 Task: Look for space in Casarano, Italy from 8th June, 2023 to 16th June, 2023 for 2 adults in price range Rs.10000 to Rs.15000. Place can be entire place with 1  bedroom having 1 bed and 1 bathroom. Property type can be house, flat, guest house, hotel. Amenities needed are: washing machine. Booking option can be shelf check-in. Required host language is English.
Action: Mouse moved to (400, 66)
Screenshot: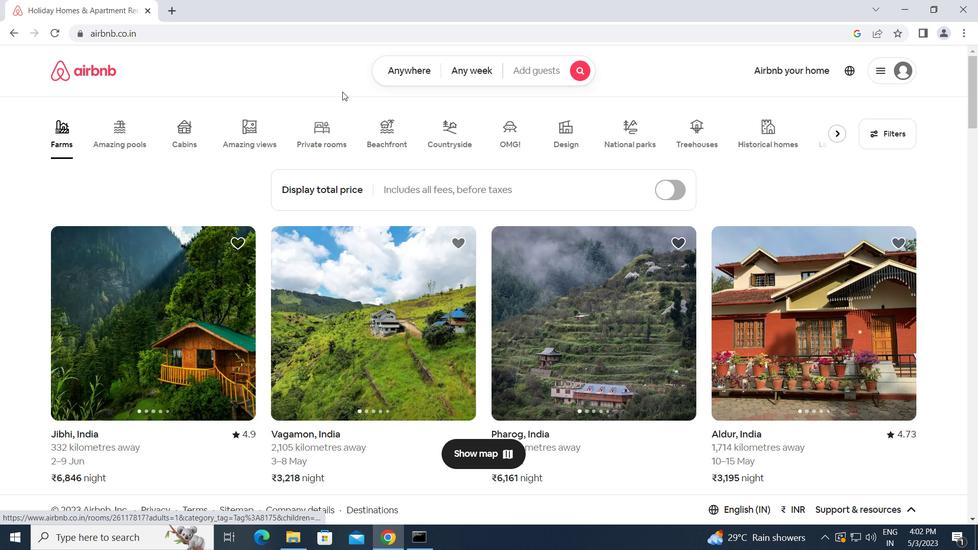 
Action: Mouse pressed left at (400, 66)
Screenshot: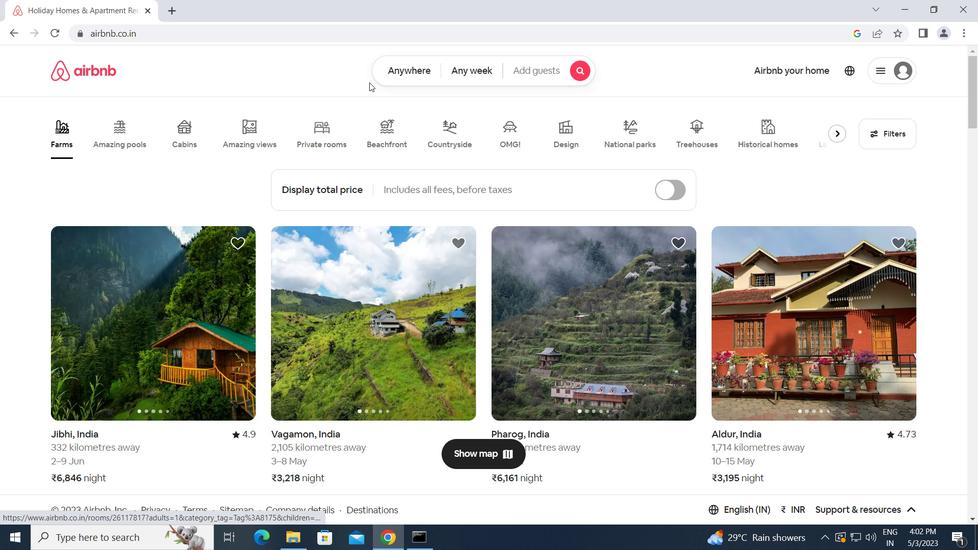 
Action: Mouse moved to (323, 120)
Screenshot: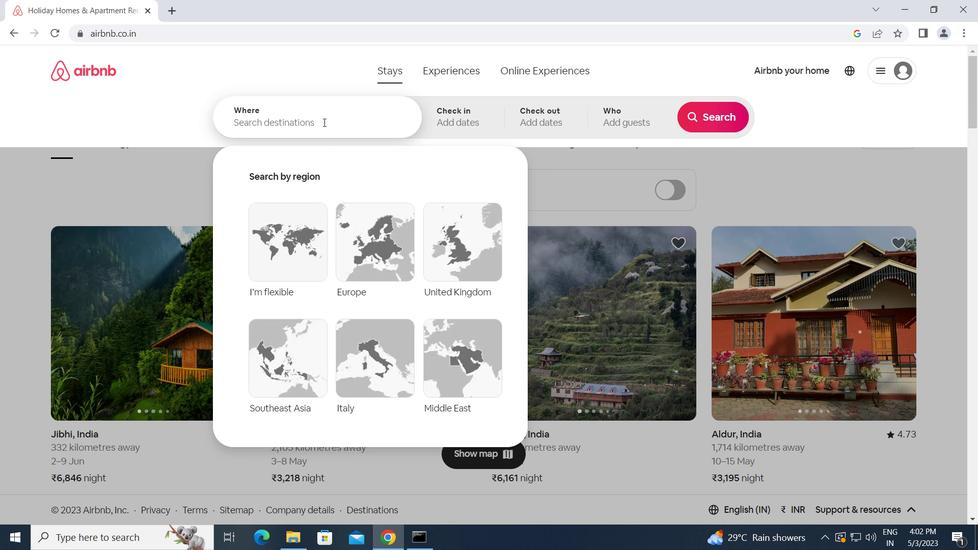 
Action: Mouse pressed left at (323, 120)
Screenshot: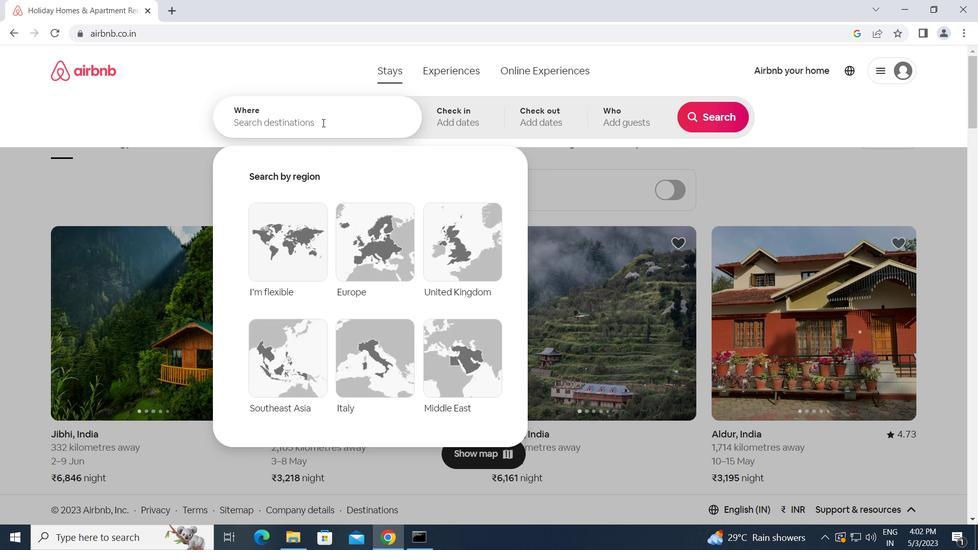 
Action: Key pressed c<Key.caps_lock>asarano,<Key.space><Key.caps_lock>i<Key.caps_lock>taly<Key.enter>
Screenshot: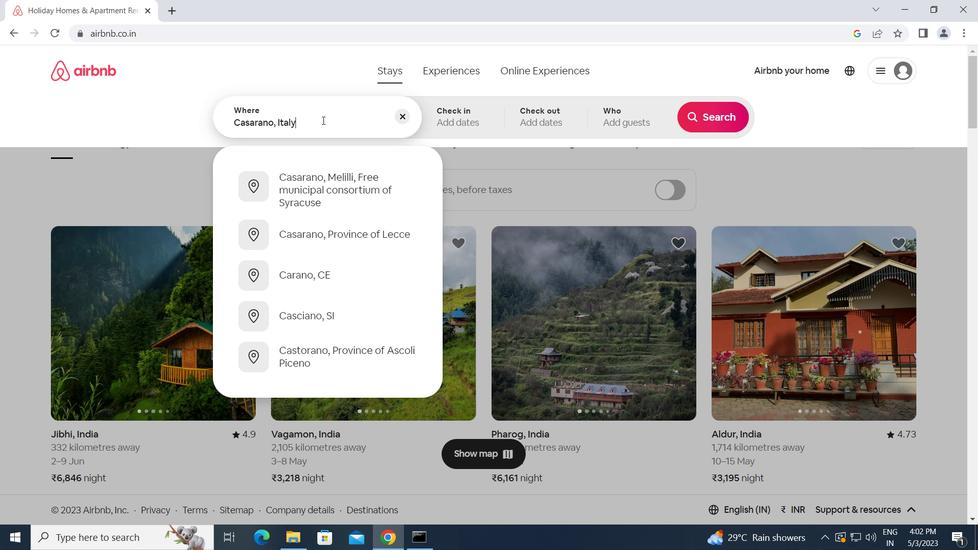 
Action: Mouse moved to (635, 310)
Screenshot: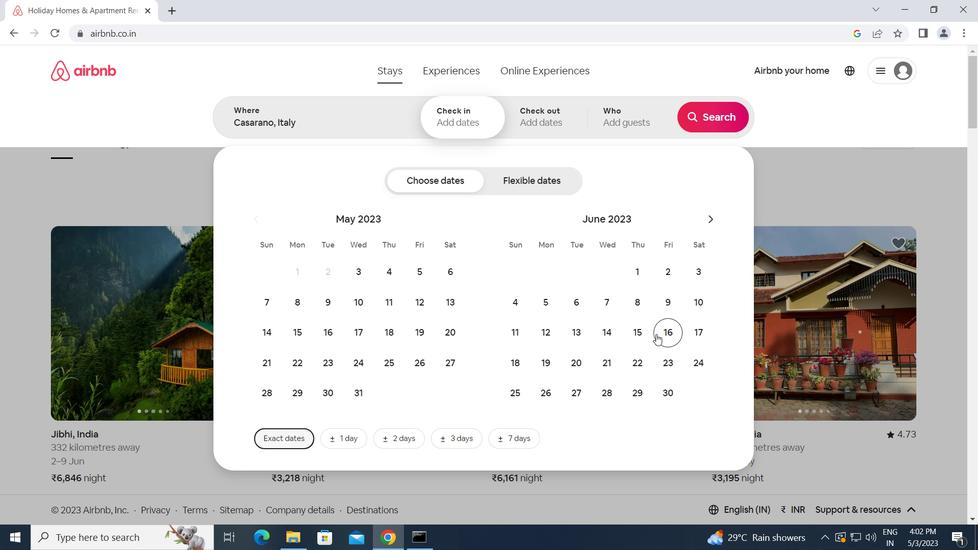 
Action: Mouse pressed left at (635, 310)
Screenshot: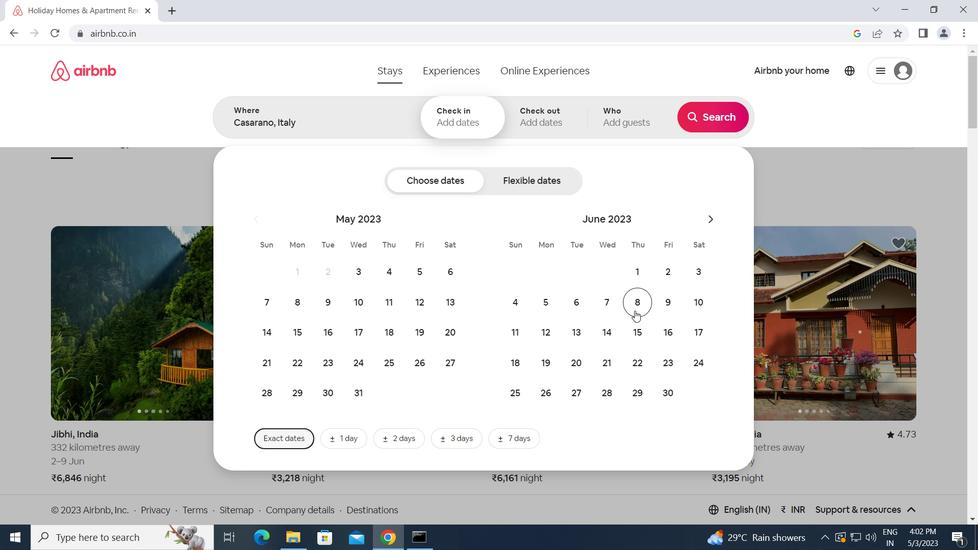 
Action: Mouse moved to (665, 332)
Screenshot: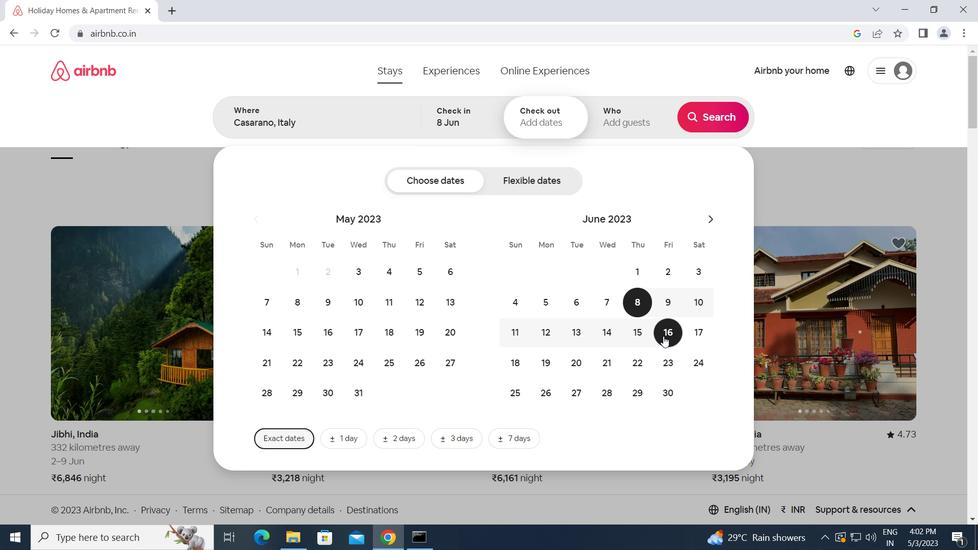 
Action: Mouse pressed left at (665, 332)
Screenshot: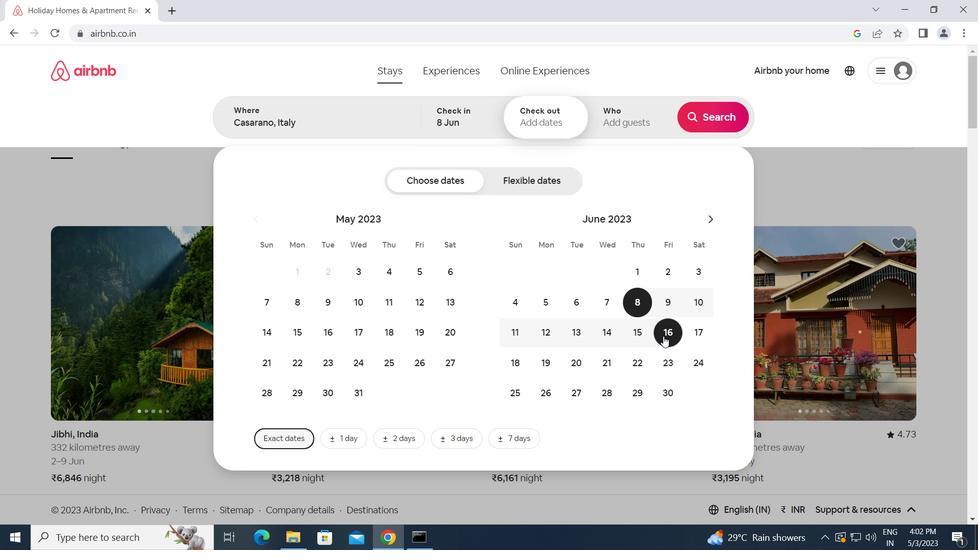 
Action: Mouse moved to (628, 126)
Screenshot: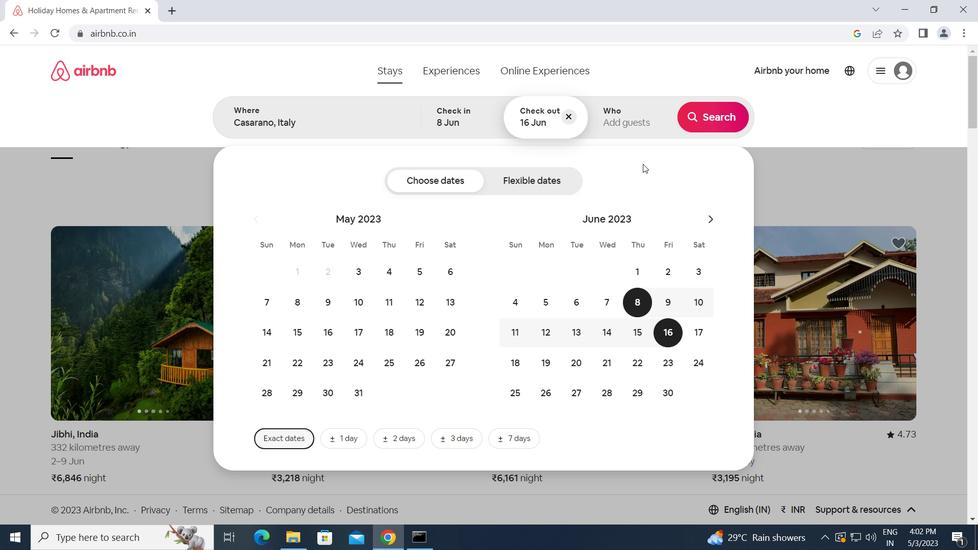 
Action: Mouse pressed left at (628, 126)
Screenshot: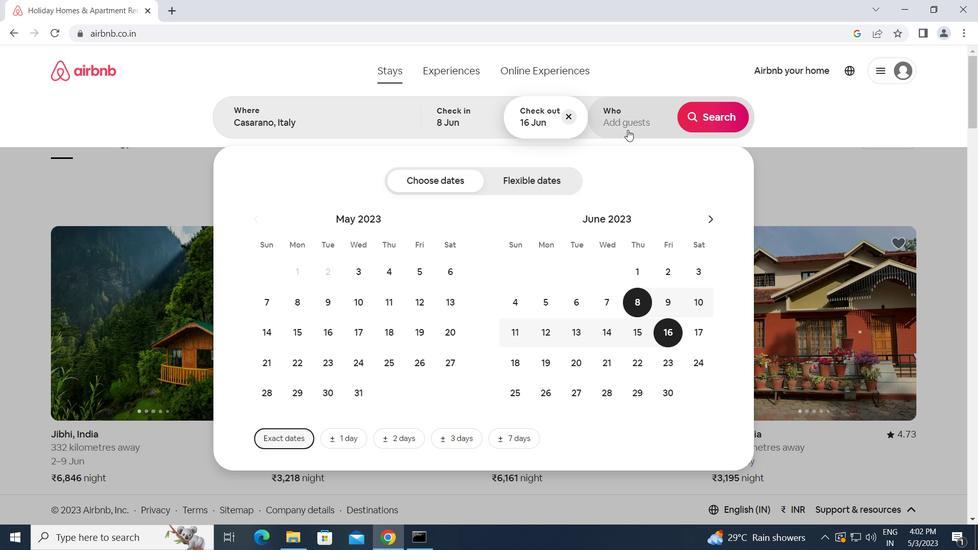 
Action: Mouse moved to (719, 186)
Screenshot: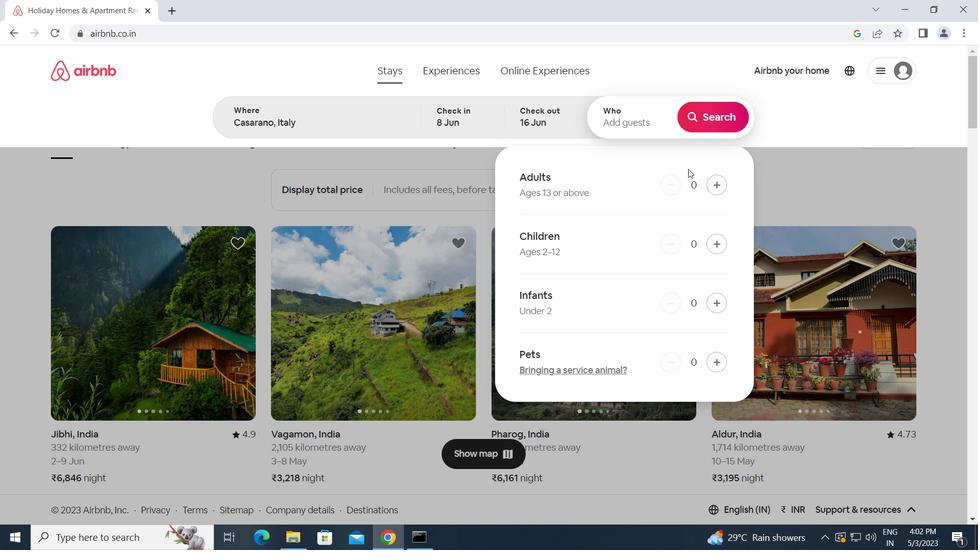 
Action: Mouse pressed left at (719, 186)
Screenshot: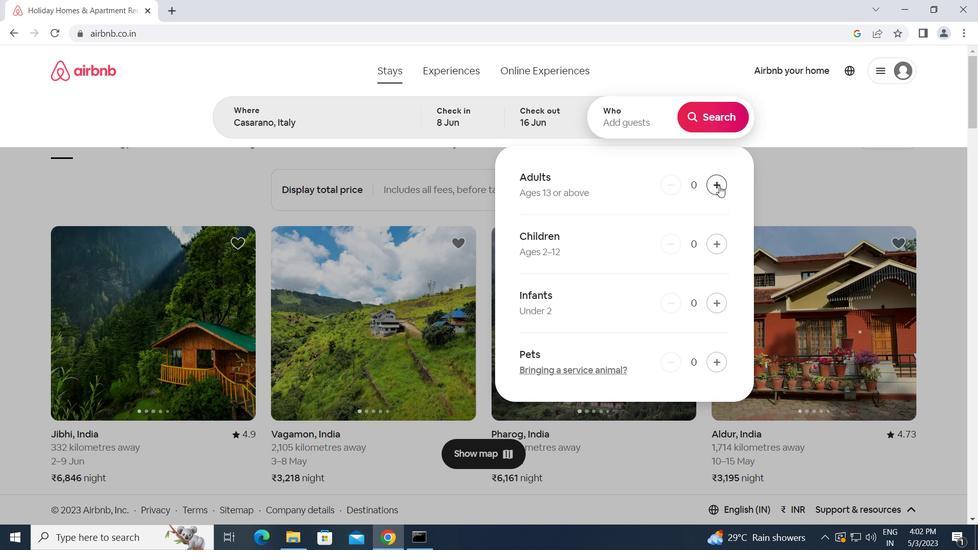 
Action: Mouse pressed left at (719, 186)
Screenshot: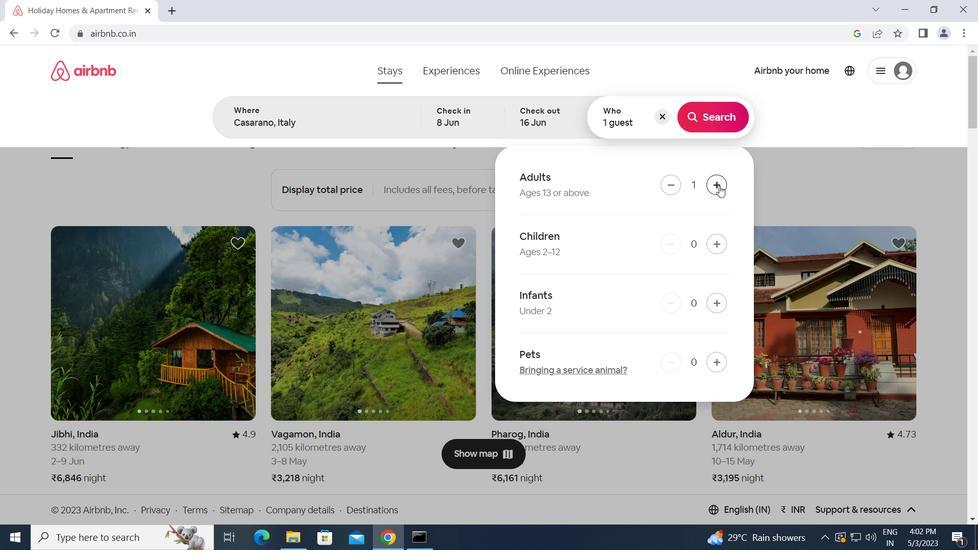 
Action: Mouse moved to (718, 113)
Screenshot: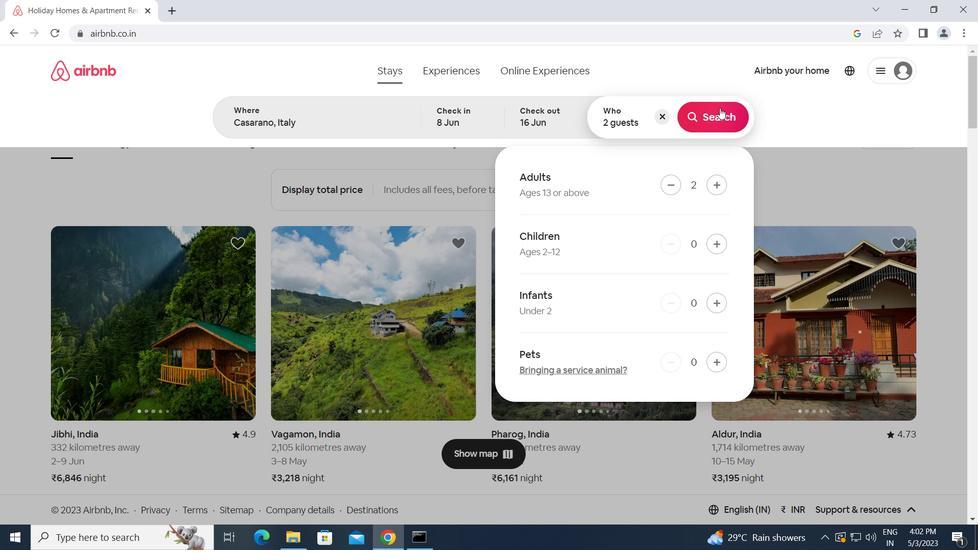 
Action: Mouse pressed left at (718, 113)
Screenshot: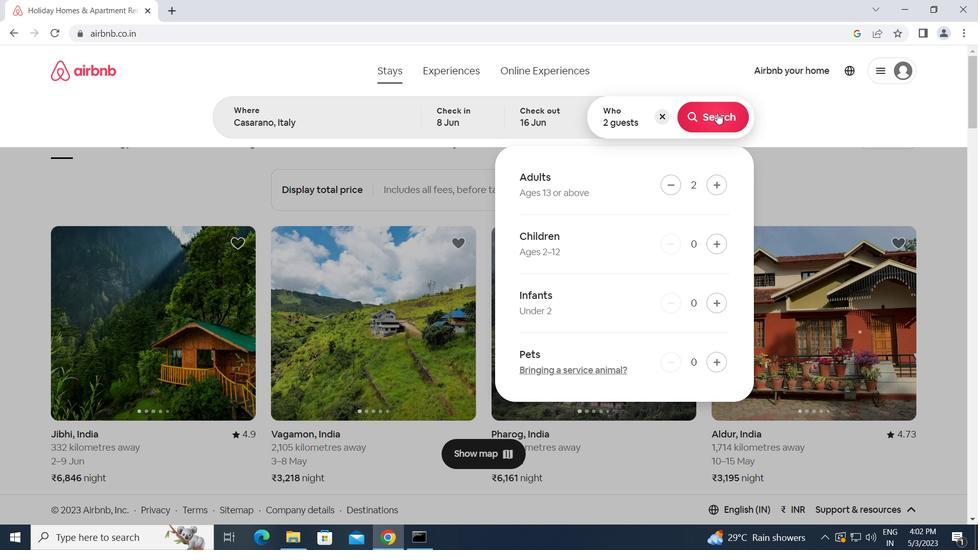 
Action: Mouse moved to (915, 122)
Screenshot: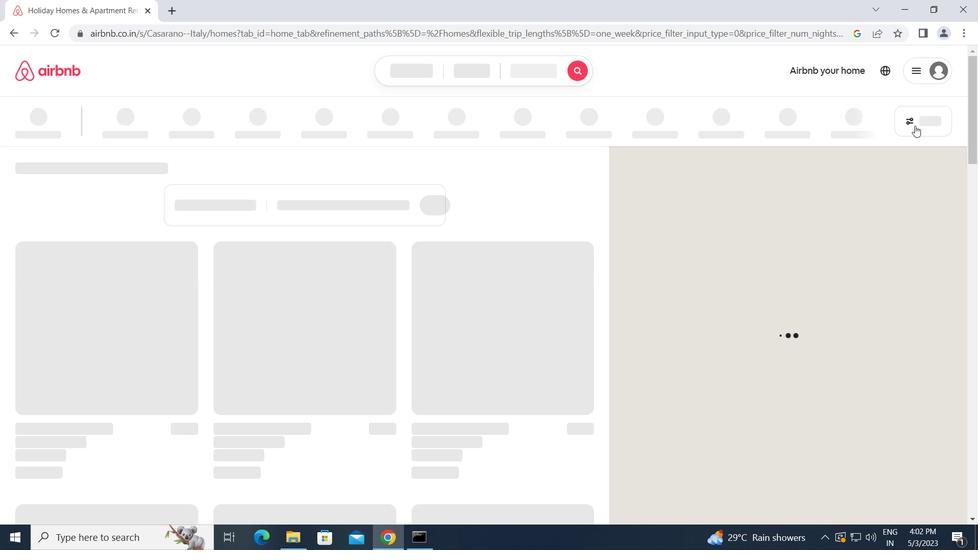 
Action: Mouse pressed left at (915, 122)
Screenshot: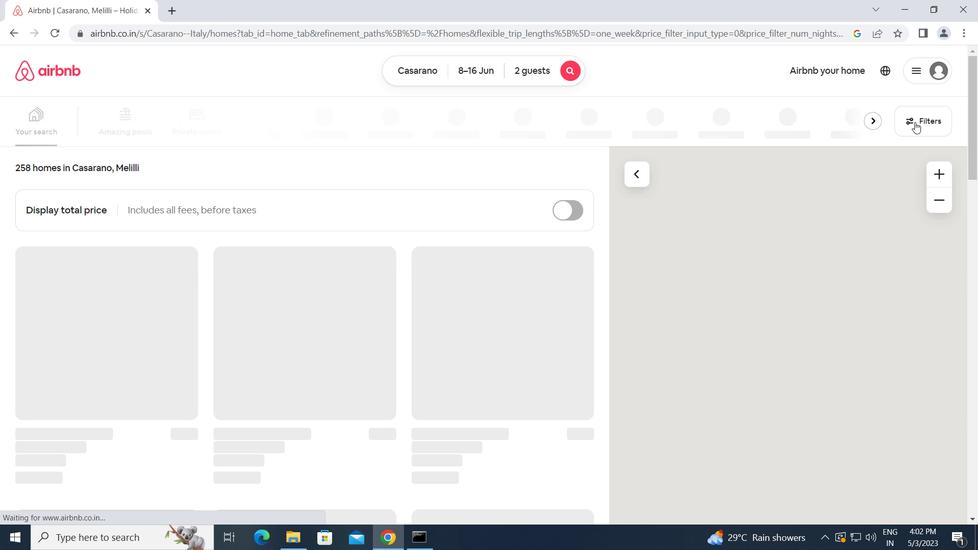 
Action: Mouse moved to (319, 285)
Screenshot: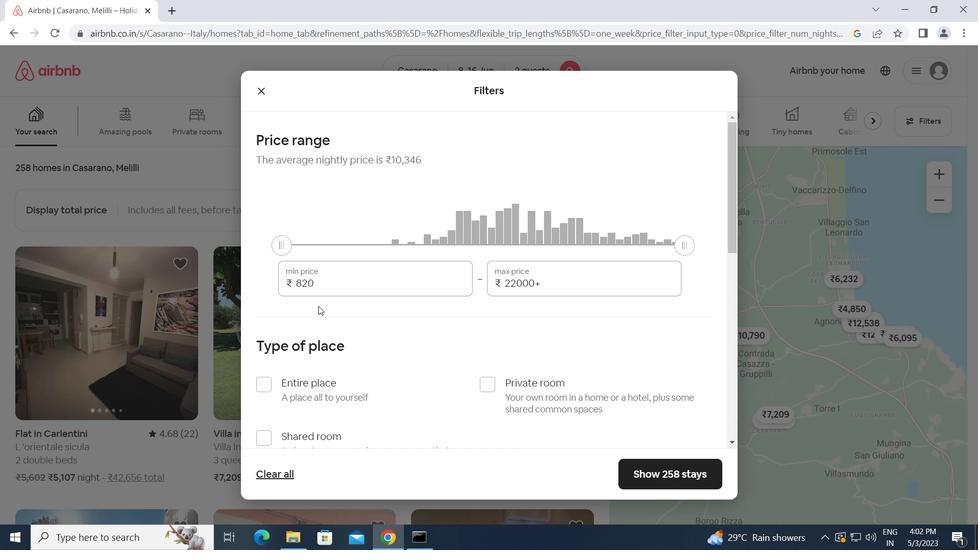 
Action: Mouse pressed left at (319, 285)
Screenshot: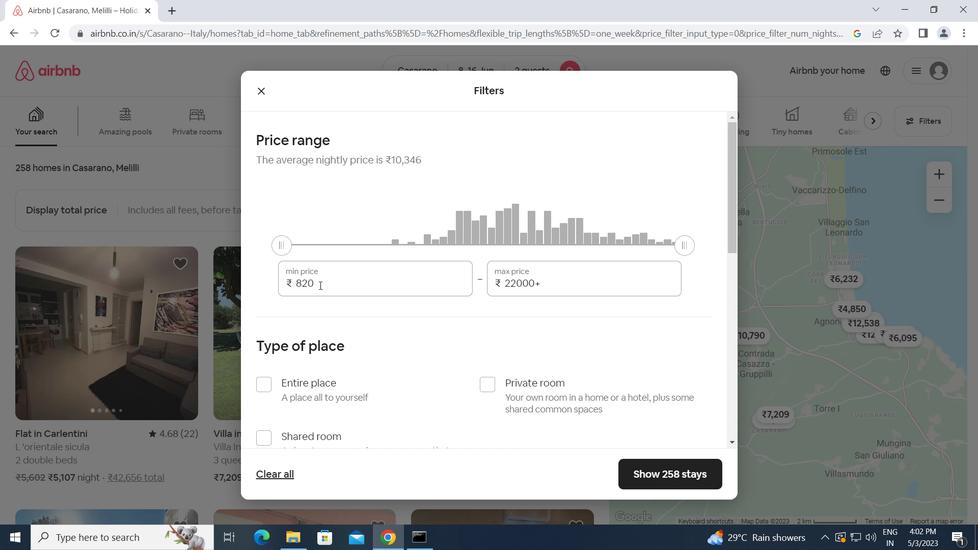 
Action: Mouse moved to (281, 285)
Screenshot: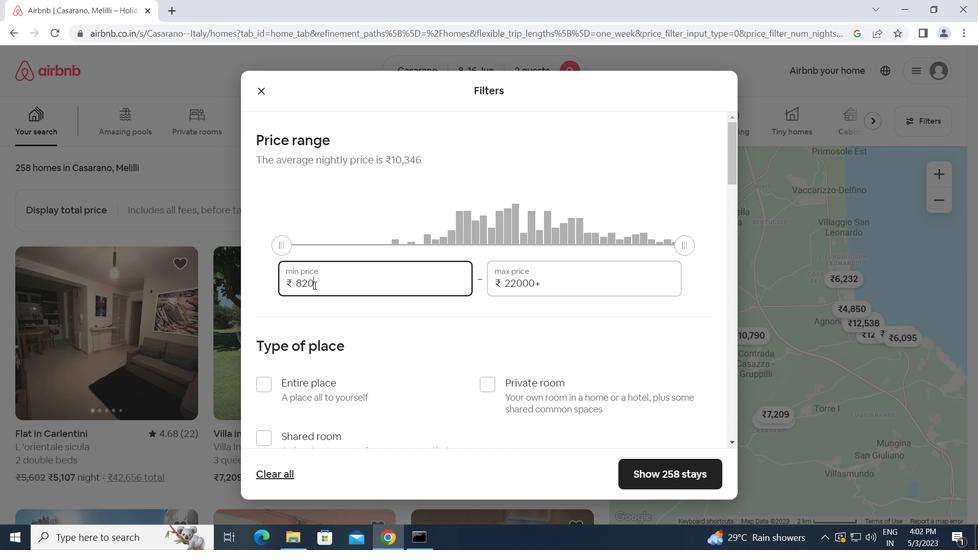 
Action: Key pressed 10000<Key.tab>15000
Screenshot: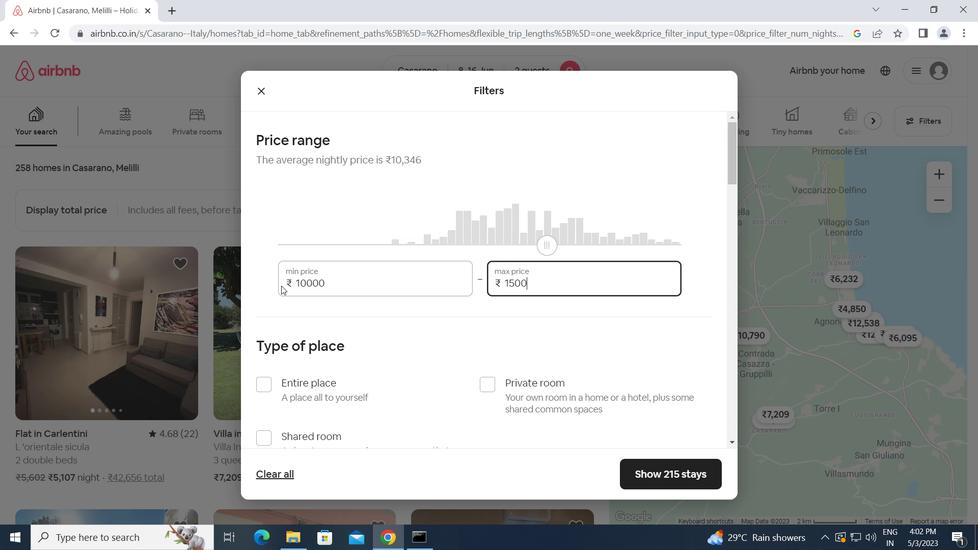
Action: Mouse moved to (263, 381)
Screenshot: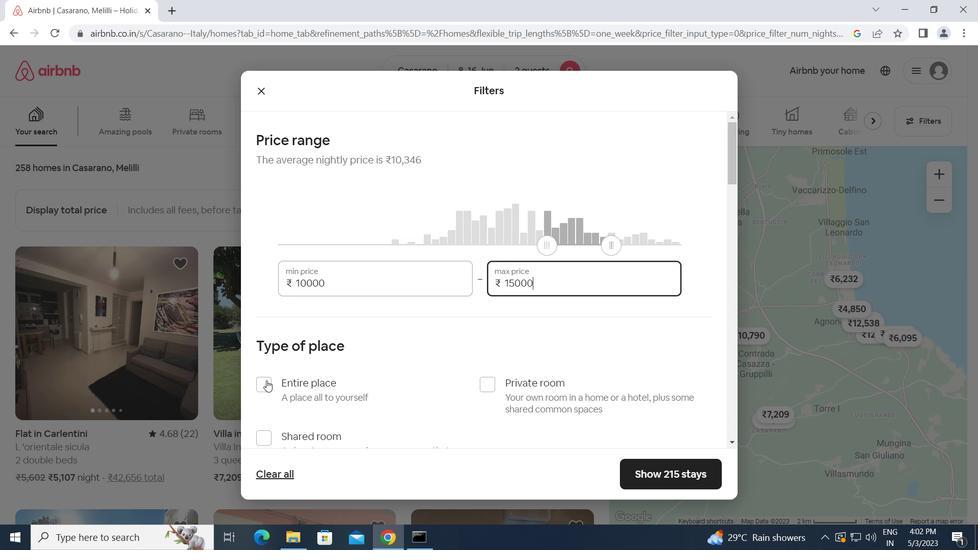 
Action: Mouse pressed left at (263, 381)
Screenshot: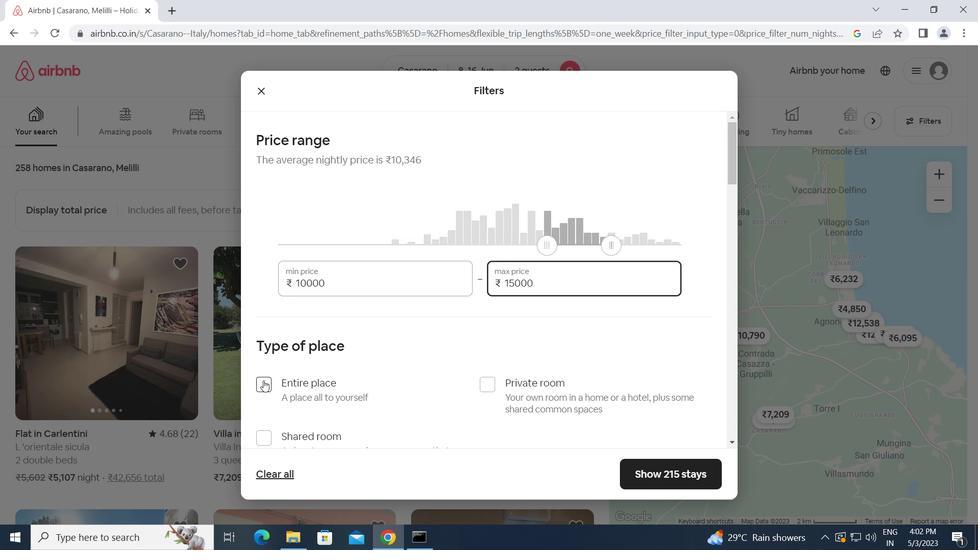 
Action: Mouse moved to (394, 403)
Screenshot: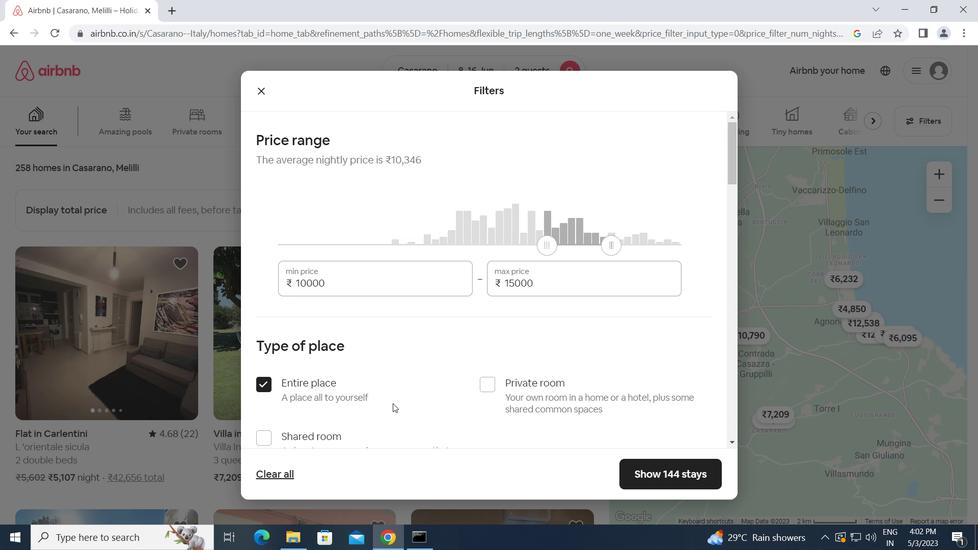 
Action: Mouse scrolled (394, 403) with delta (0, 0)
Screenshot: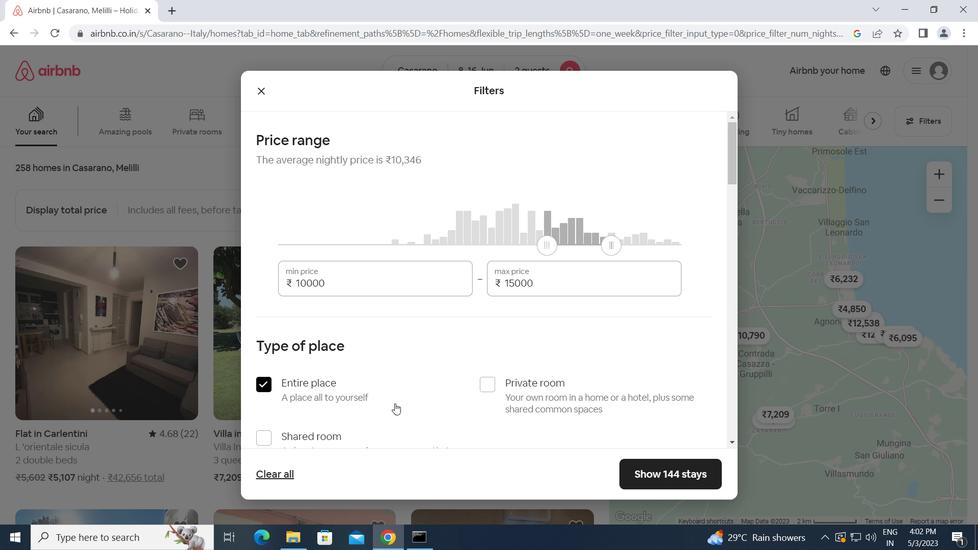 
Action: Mouse scrolled (394, 403) with delta (0, 0)
Screenshot: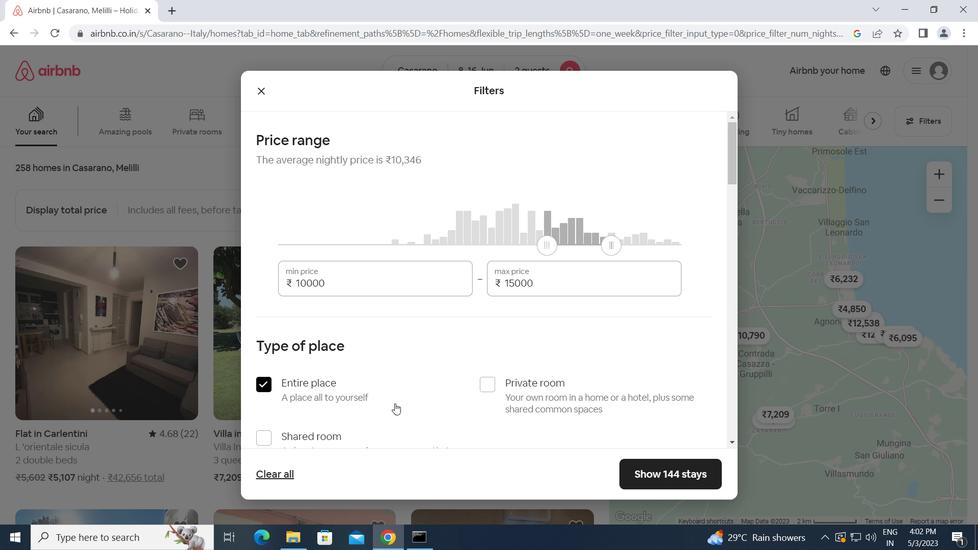 
Action: Mouse moved to (392, 395)
Screenshot: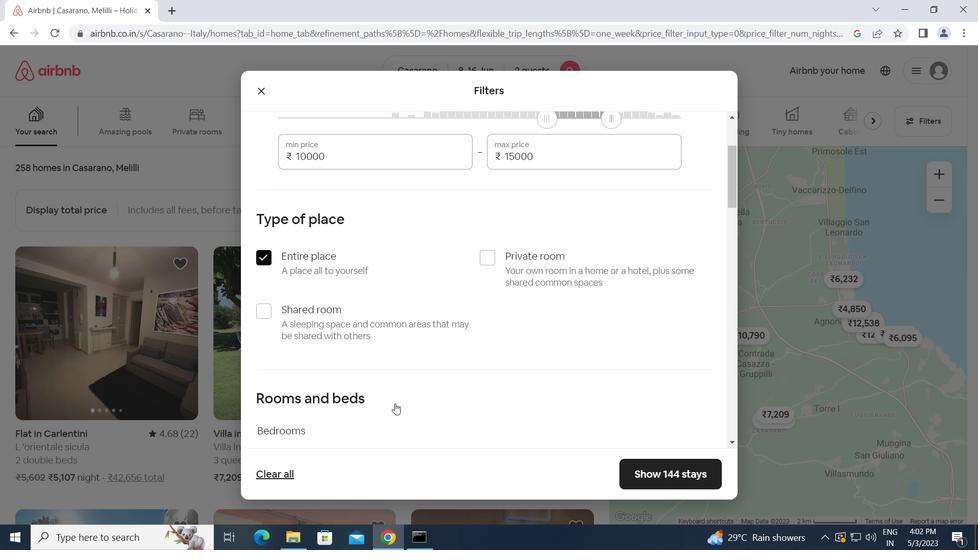 
Action: Mouse scrolled (392, 395) with delta (0, 0)
Screenshot: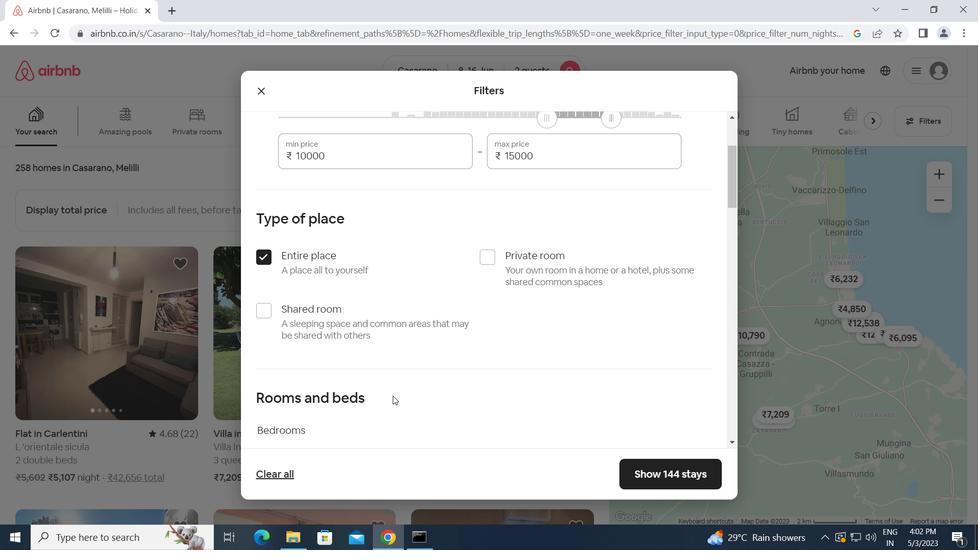 
Action: Mouse scrolled (392, 395) with delta (0, 0)
Screenshot: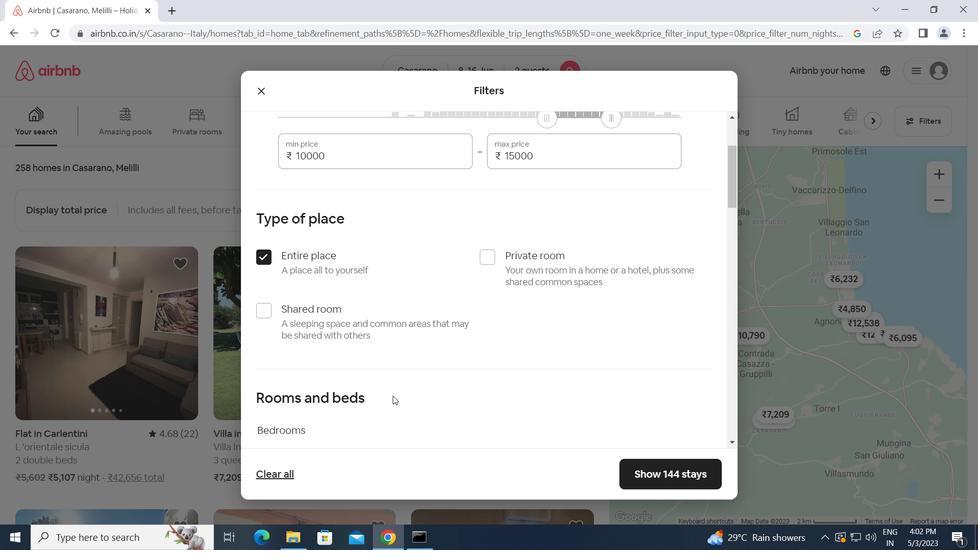 
Action: Mouse moved to (330, 340)
Screenshot: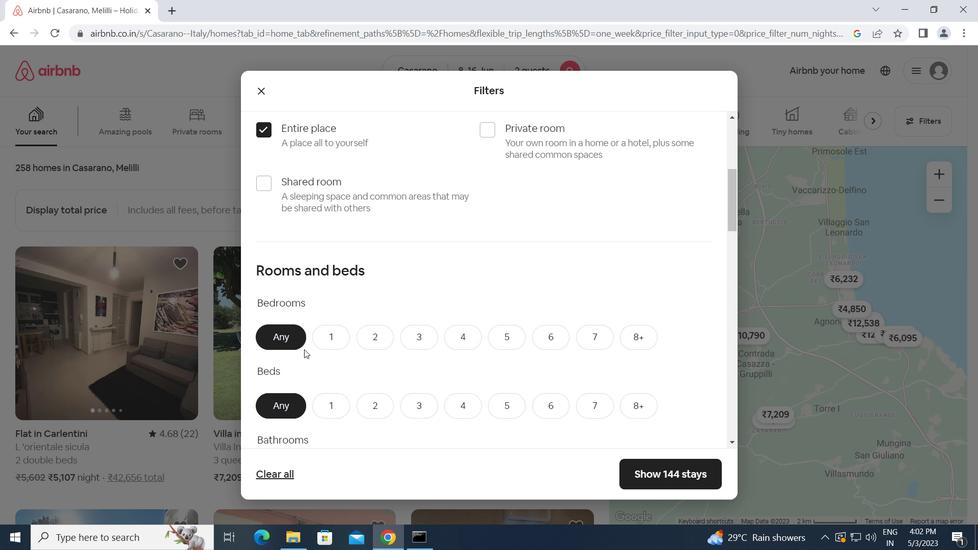 
Action: Mouse pressed left at (330, 340)
Screenshot: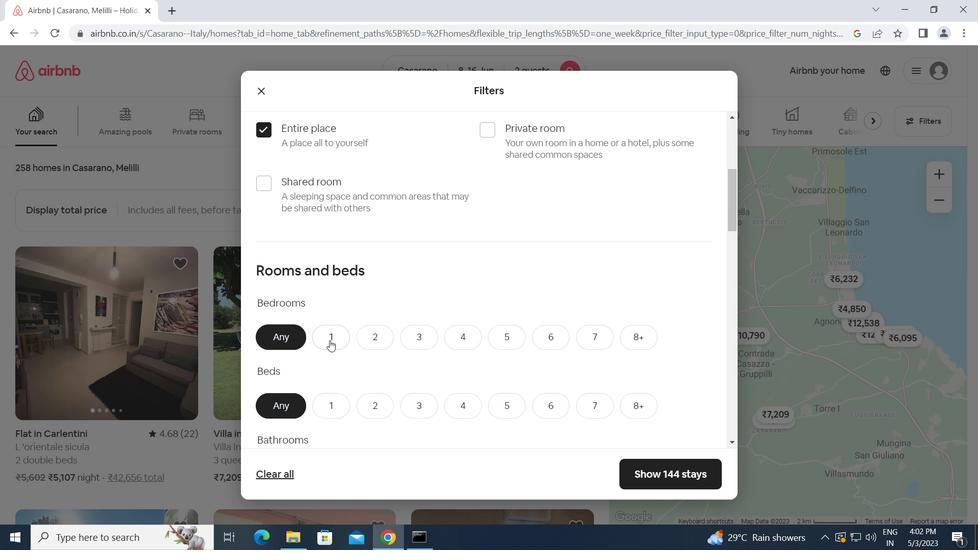 
Action: Mouse moved to (334, 406)
Screenshot: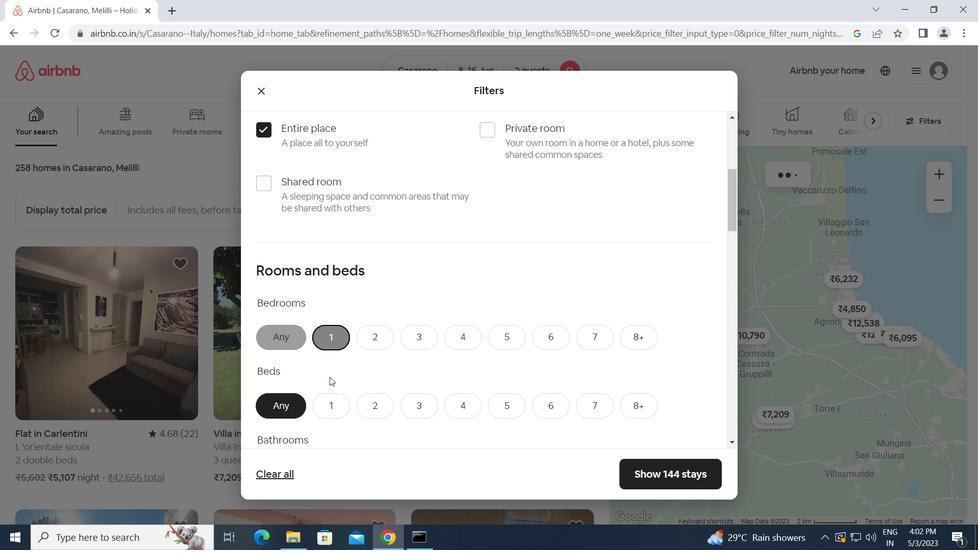 
Action: Mouse pressed left at (334, 406)
Screenshot: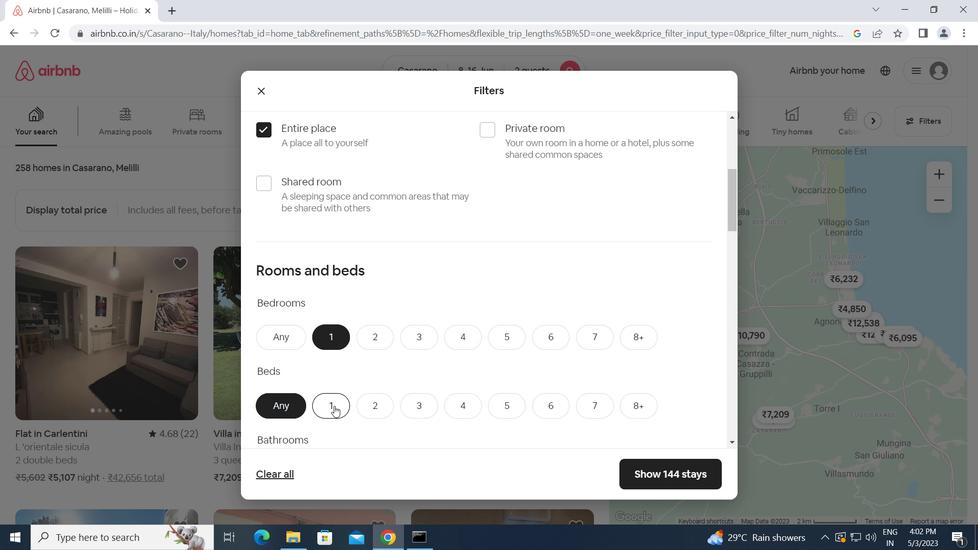 
Action: Mouse scrolled (334, 405) with delta (0, 0)
Screenshot: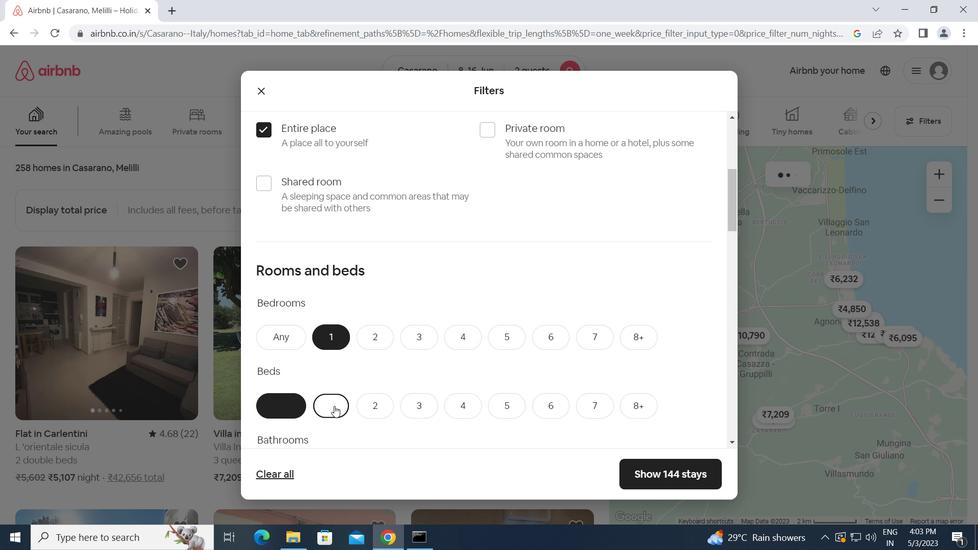 
Action: Mouse scrolled (334, 405) with delta (0, 0)
Screenshot: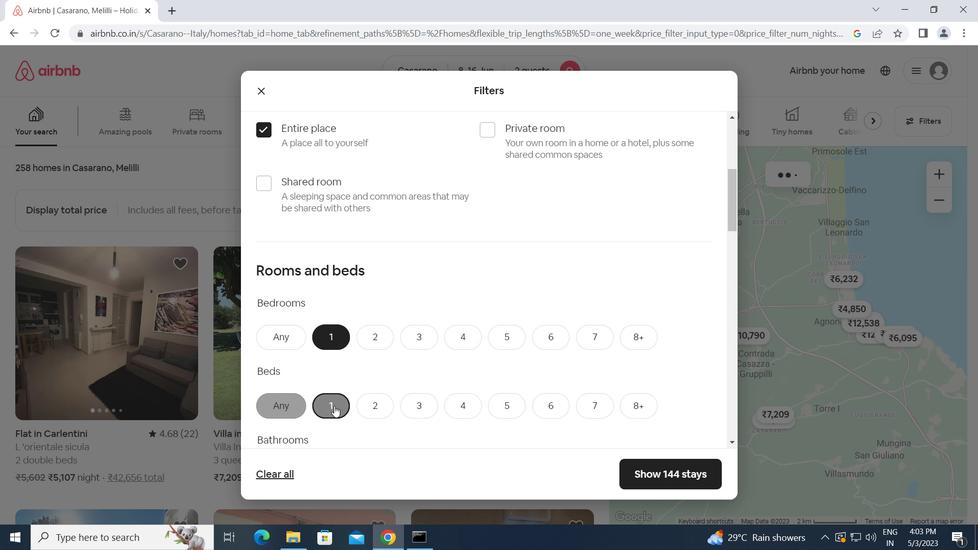 
Action: Mouse moved to (337, 349)
Screenshot: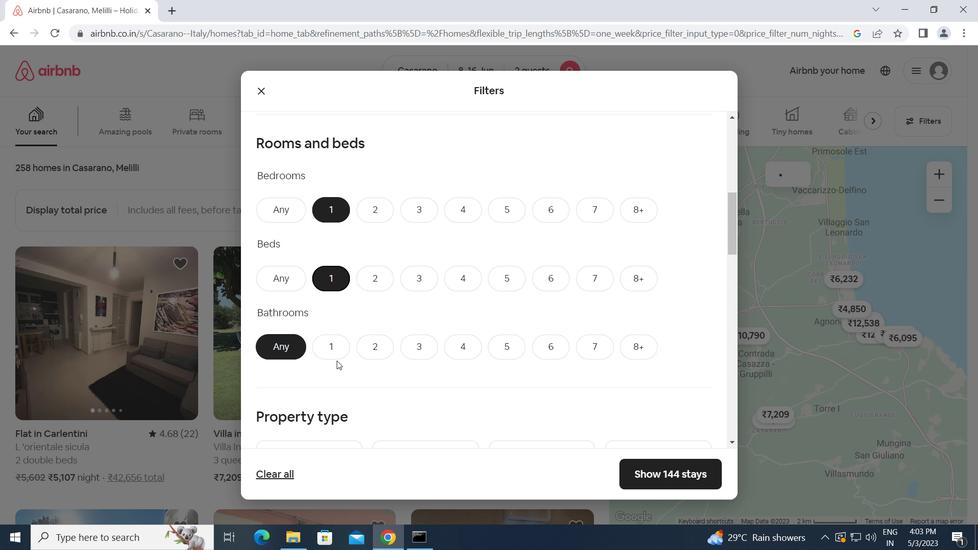 
Action: Mouse pressed left at (337, 349)
Screenshot: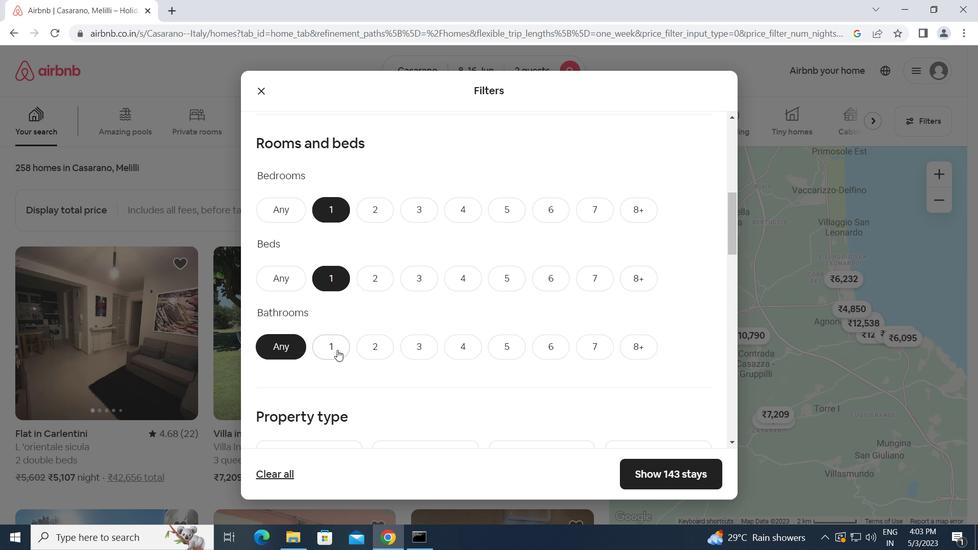 
Action: Mouse moved to (404, 393)
Screenshot: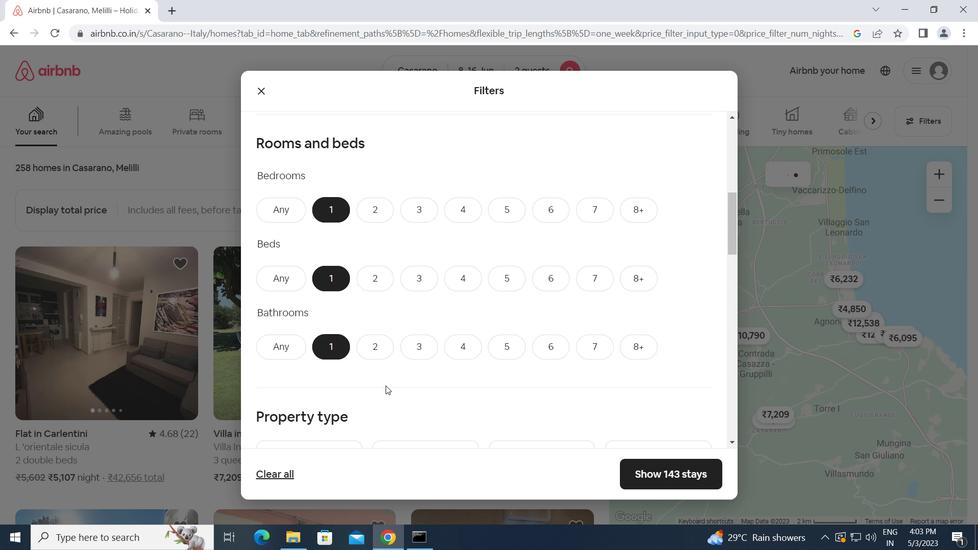 
Action: Mouse scrolled (404, 393) with delta (0, 0)
Screenshot: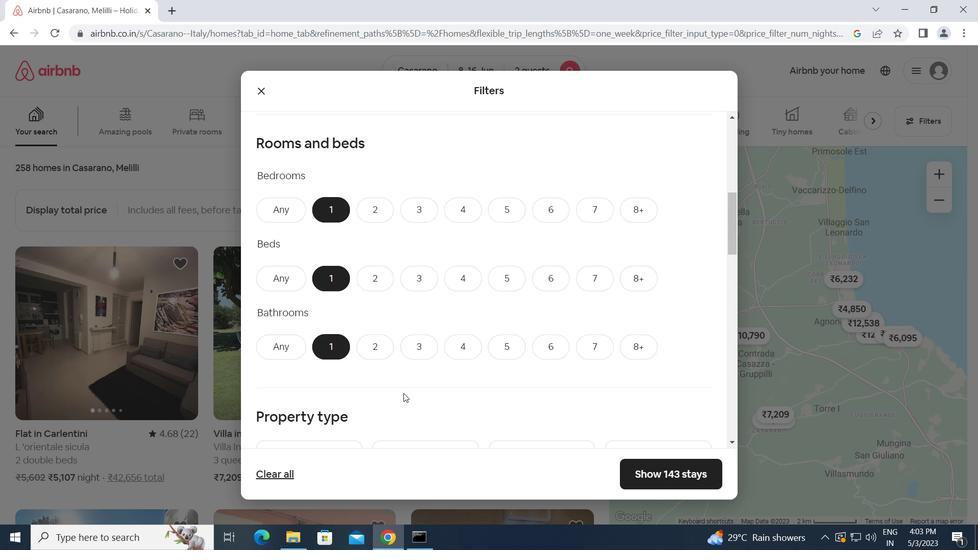 
Action: Mouse scrolled (404, 393) with delta (0, 0)
Screenshot: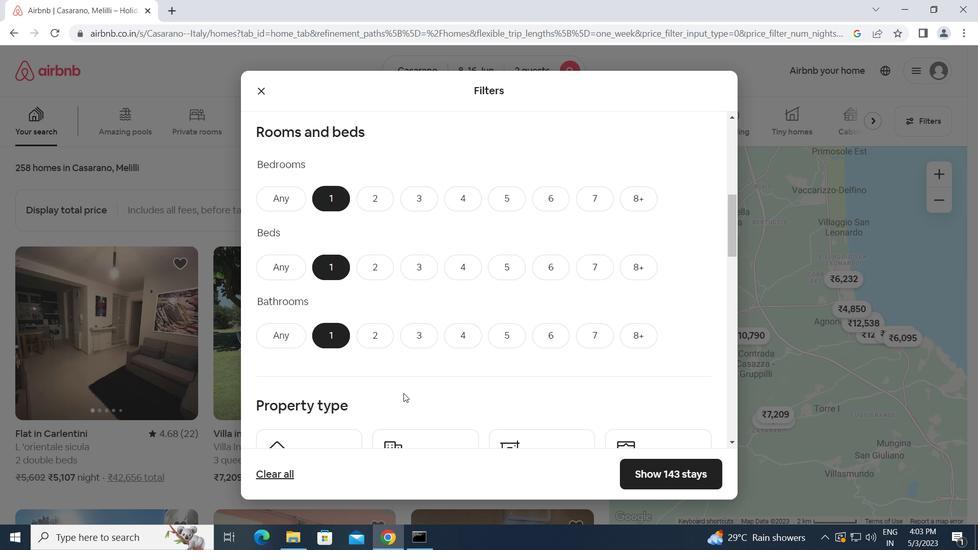 
Action: Mouse moved to (313, 362)
Screenshot: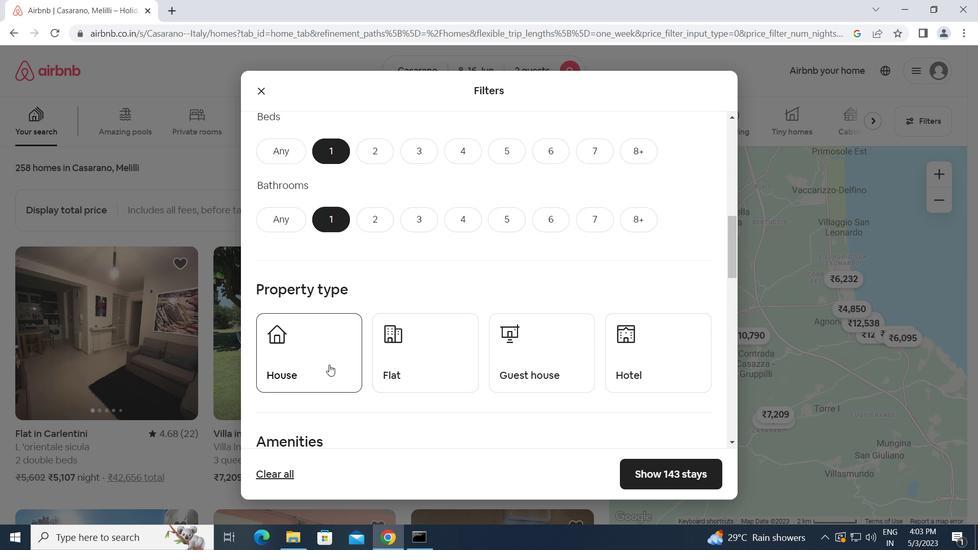 
Action: Mouse pressed left at (313, 362)
Screenshot: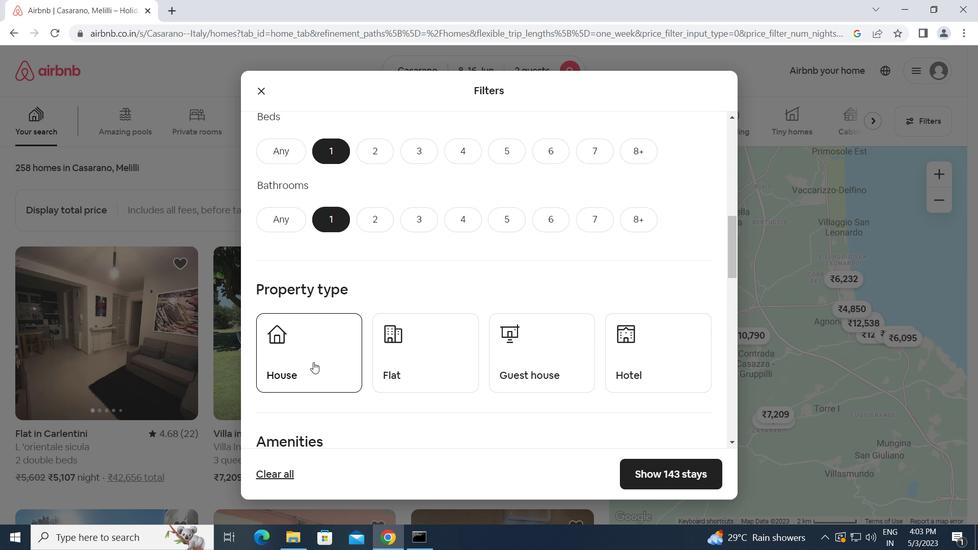 
Action: Mouse moved to (424, 362)
Screenshot: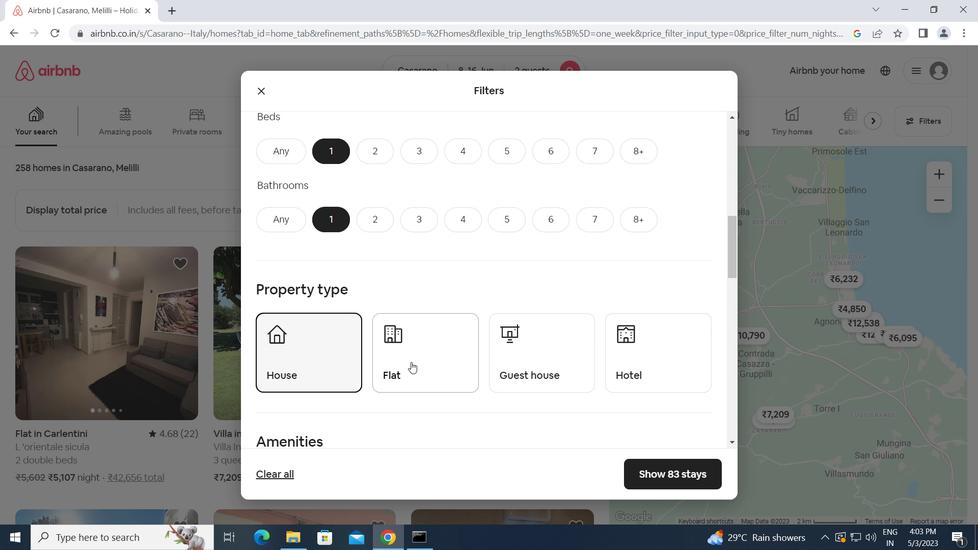 
Action: Mouse pressed left at (424, 362)
Screenshot: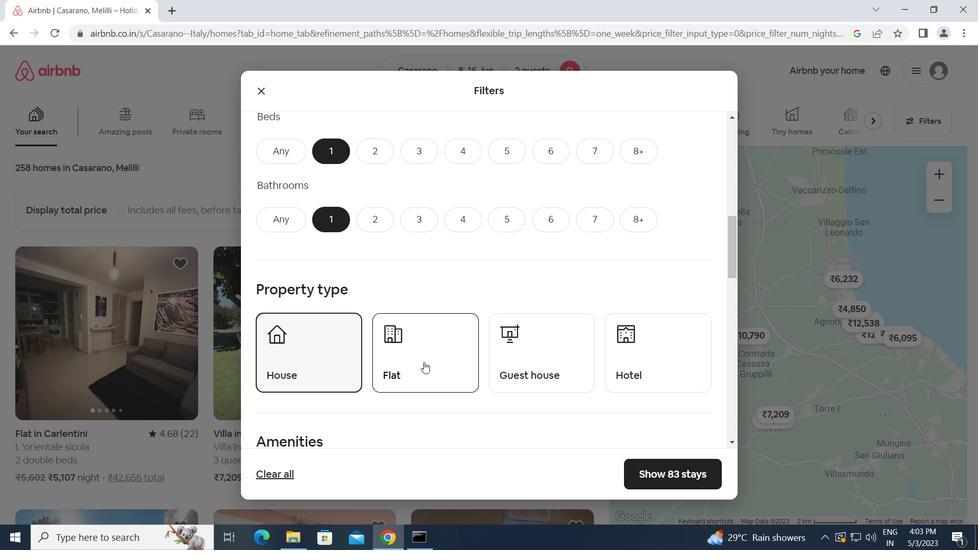 
Action: Mouse moved to (521, 369)
Screenshot: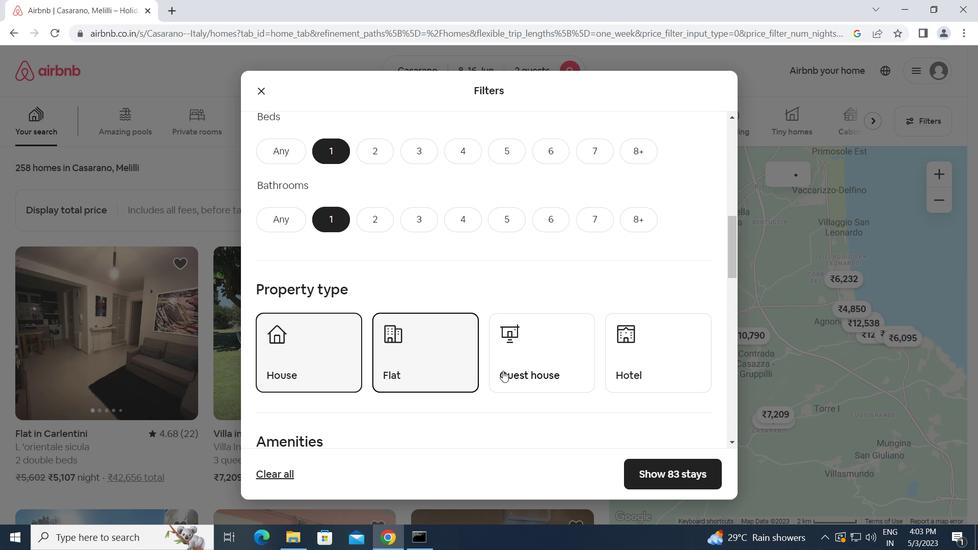 
Action: Mouse pressed left at (521, 369)
Screenshot: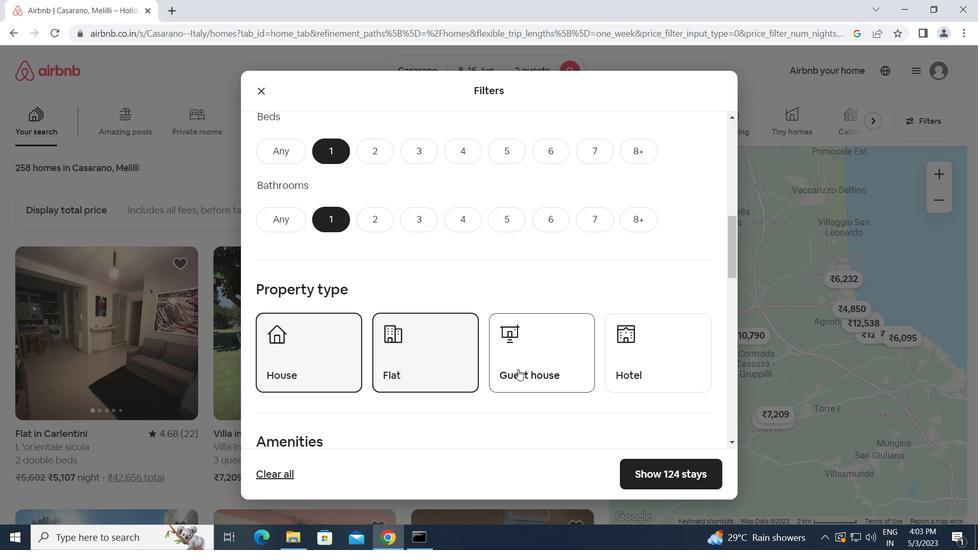 
Action: Mouse moved to (638, 360)
Screenshot: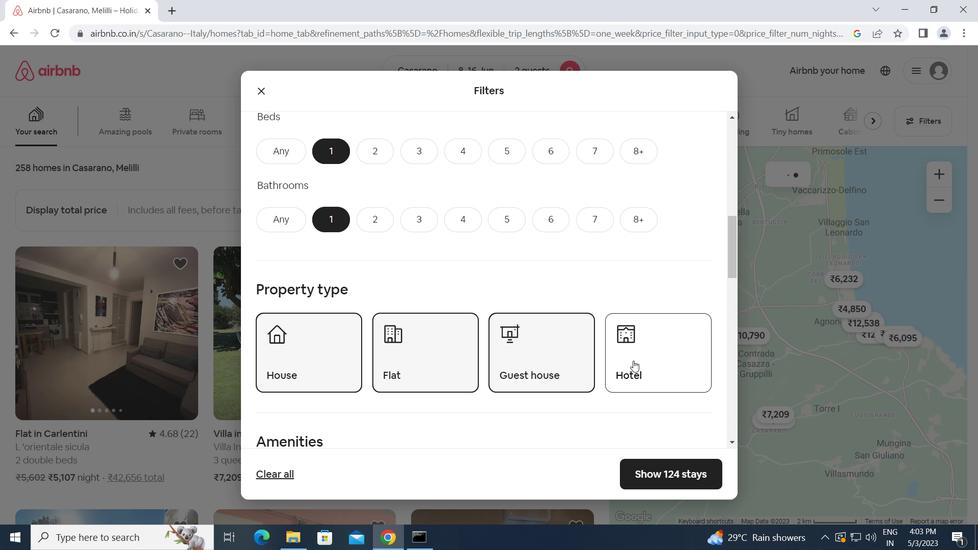 
Action: Mouse pressed left at (638, 360)
Screenshot: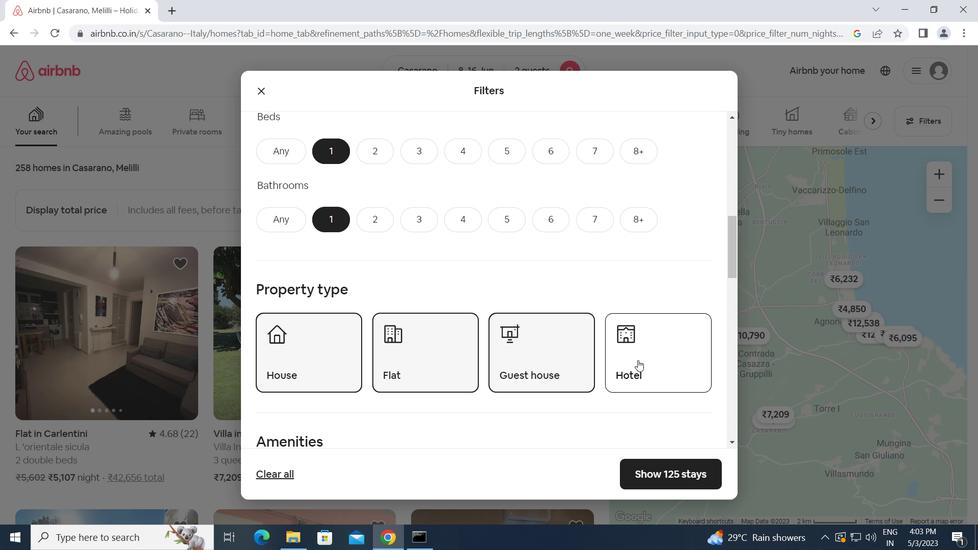 
Action: Mouse moved to (409, 405)
Screenshot: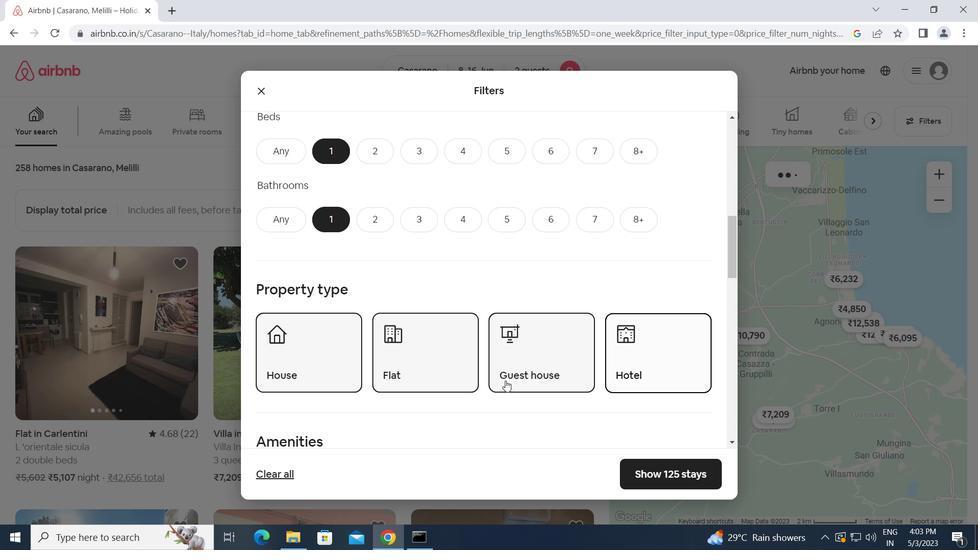 
Action: Mouse scrolled (409, 404) with delta (0, 0)
Screenshot: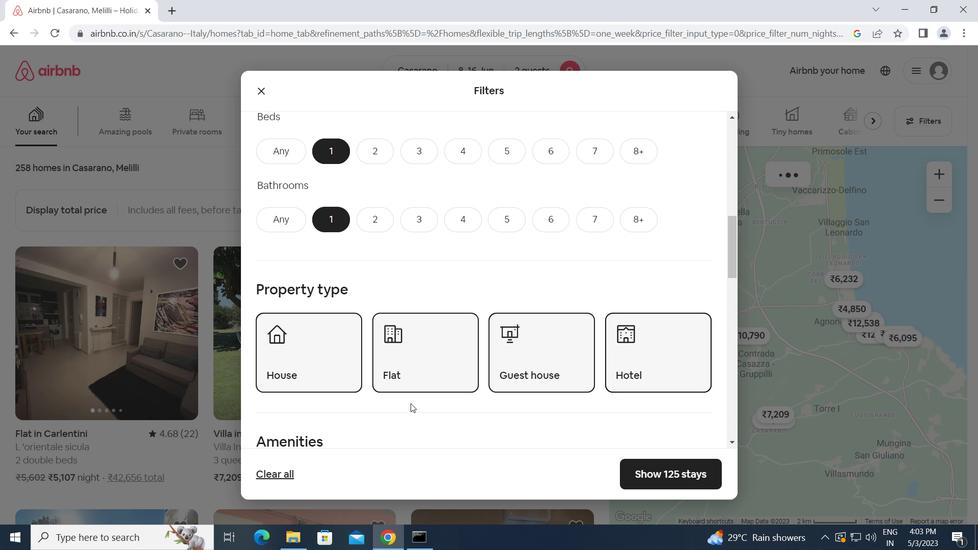 
Action: Mouse scrolled (409, 404) with delta (0, 0)
Screenshot: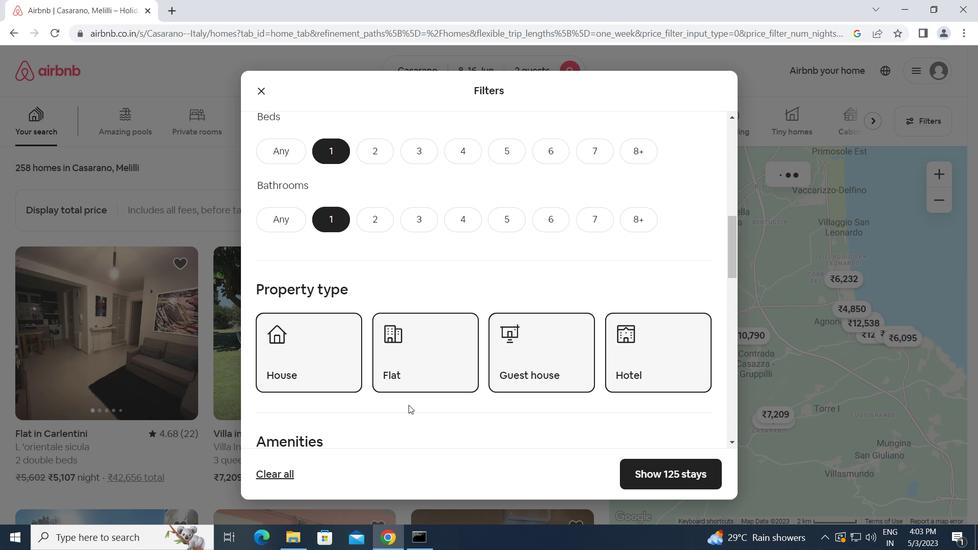 
Action: Mouse scrolled (409, 404) with delta (0, 0)
Screenshot: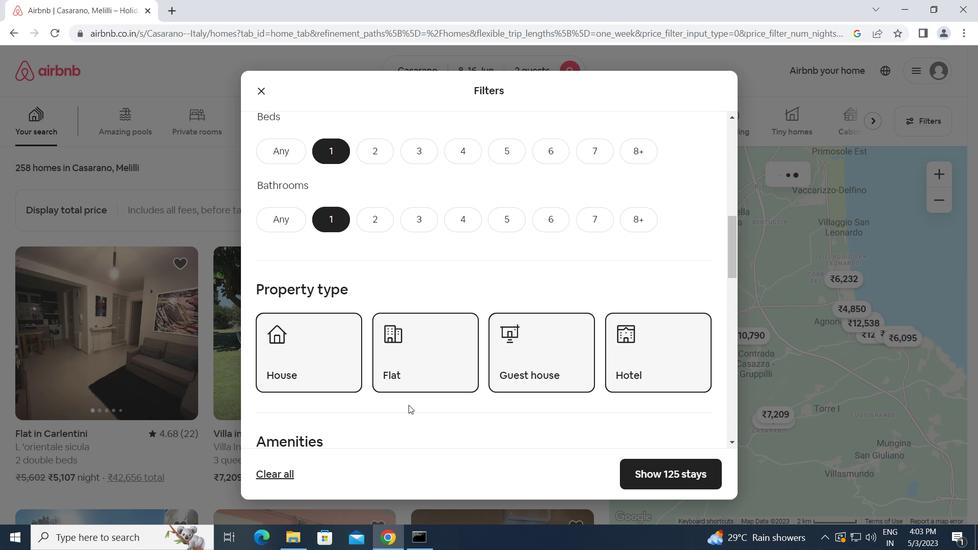 
Action: Mouse moved to (386, 395)
Screenshot: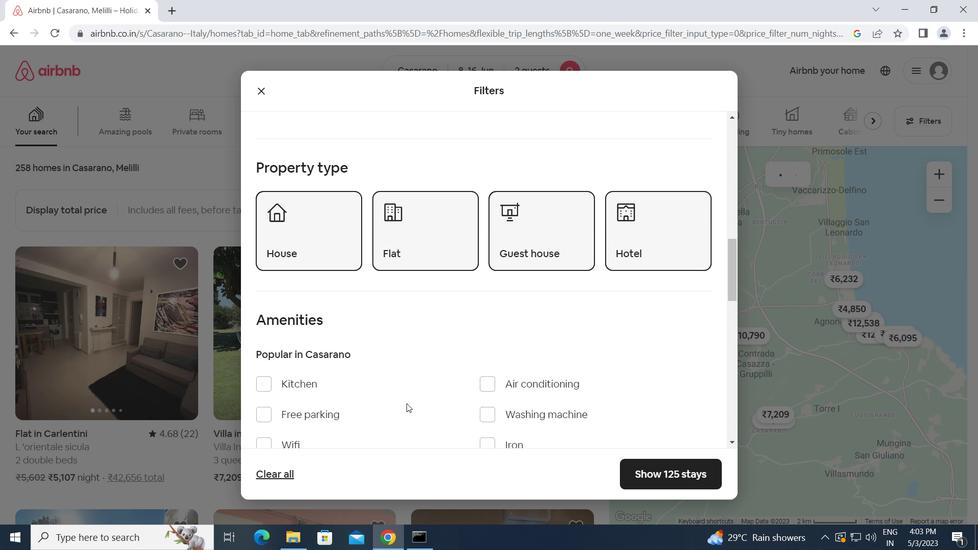 
Action: Mouse scrolled (386, 394) with delta (0, 0)
Screenshot: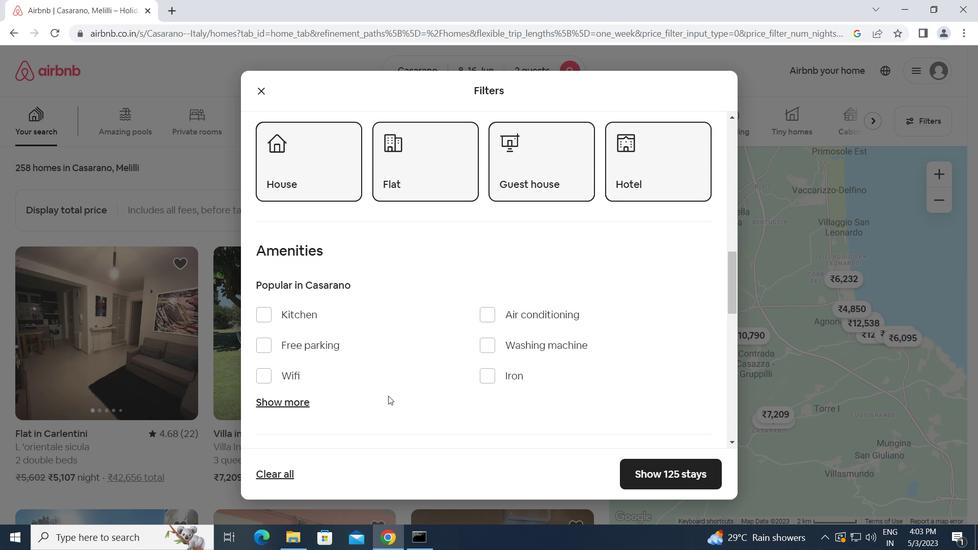 
Action: Mouse moved to (490, 285)
Screenshot: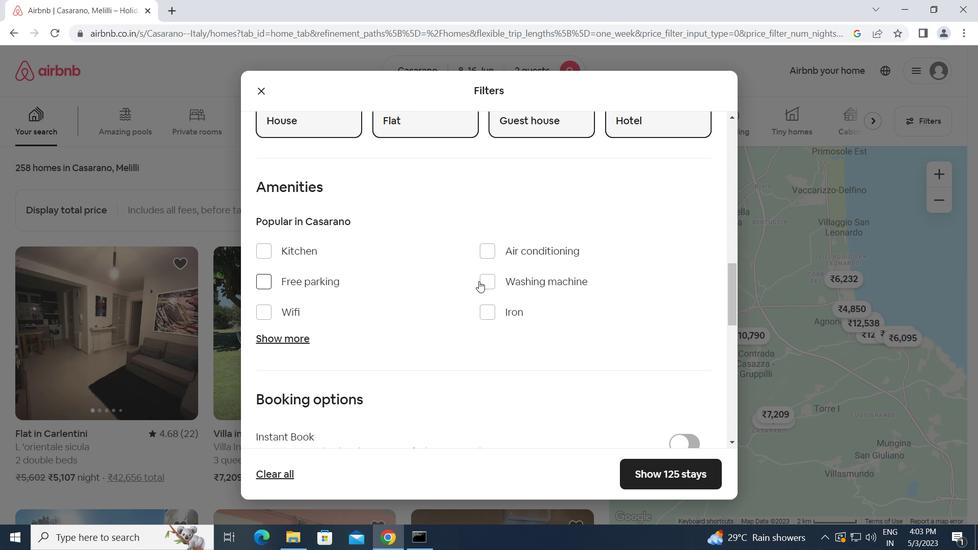 
Action: Mouse pressed left at (490, 285)
Screenshot: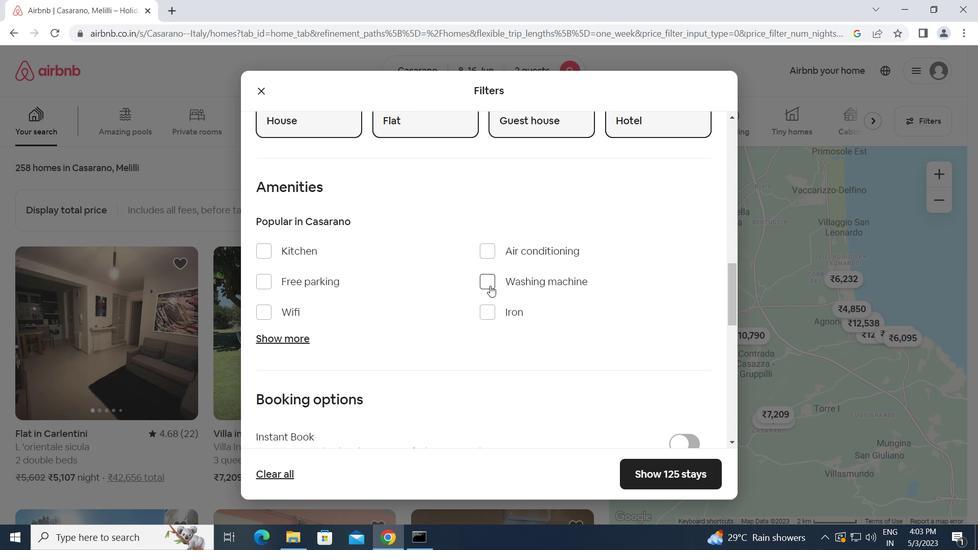 
Action: Mouse moved to (423, 352)
Screenshot: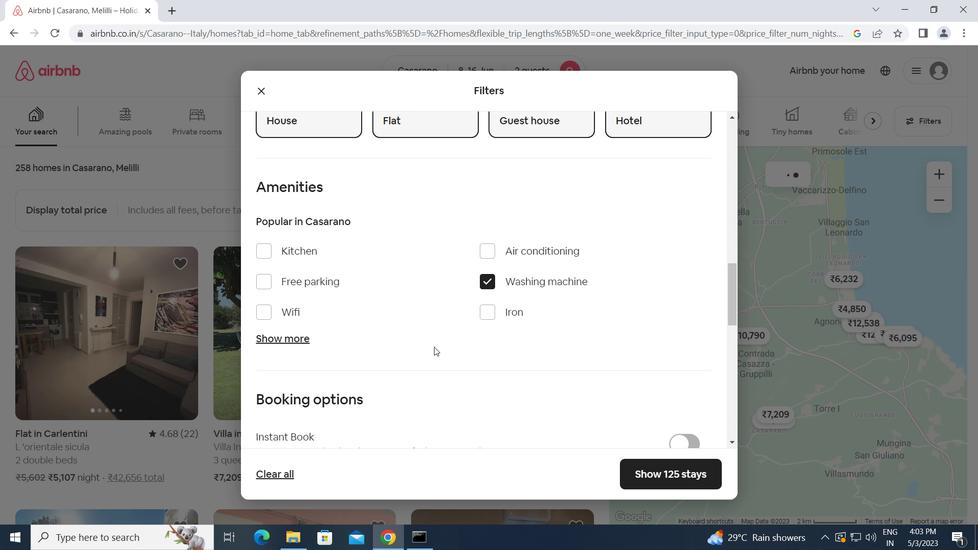 
Action: Mouse scrolled (423, 351) with delta (0, 0)
Screenshot: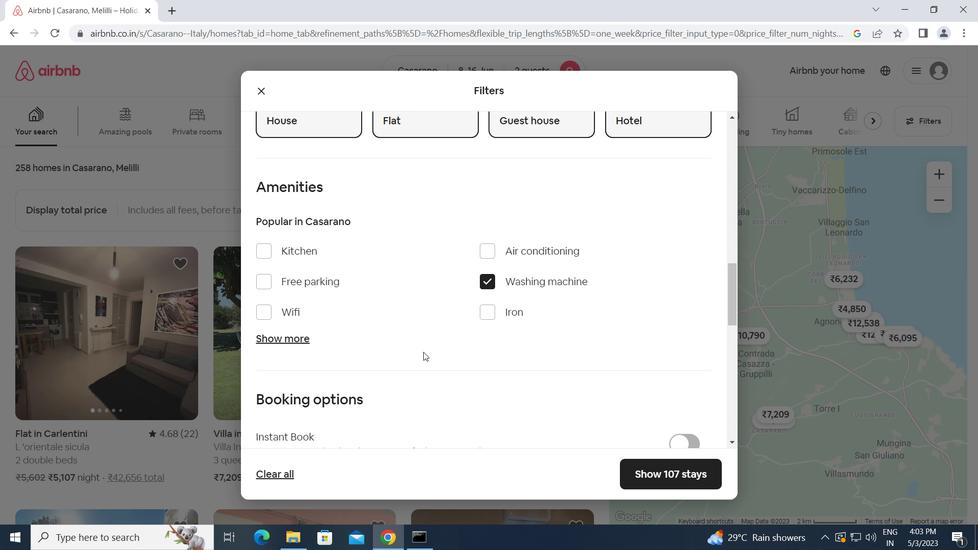 
Action: Mouse scrolled (423, 351) with delta (0, 0)
Screenshot: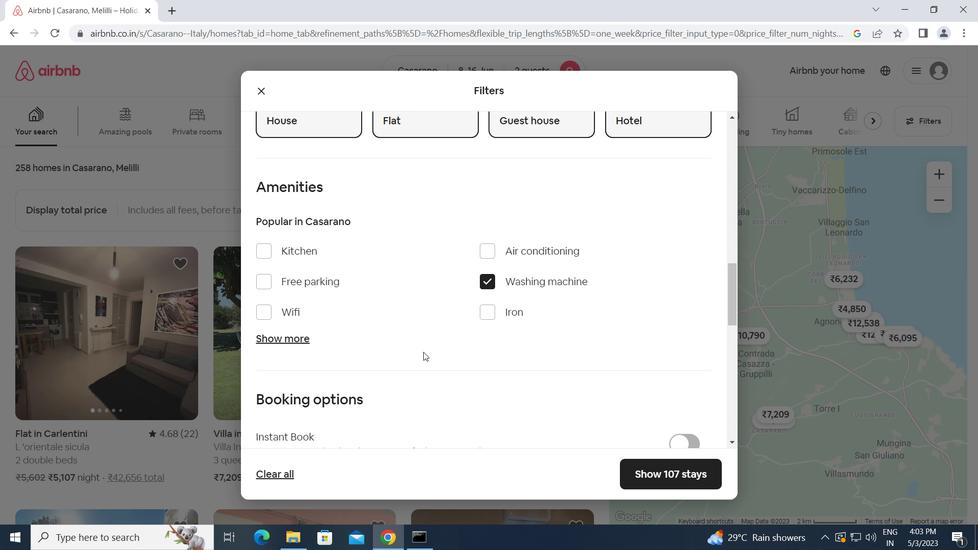
Action: Mouse scrolled (423, 351) with delta (0, 0)
Screenshot: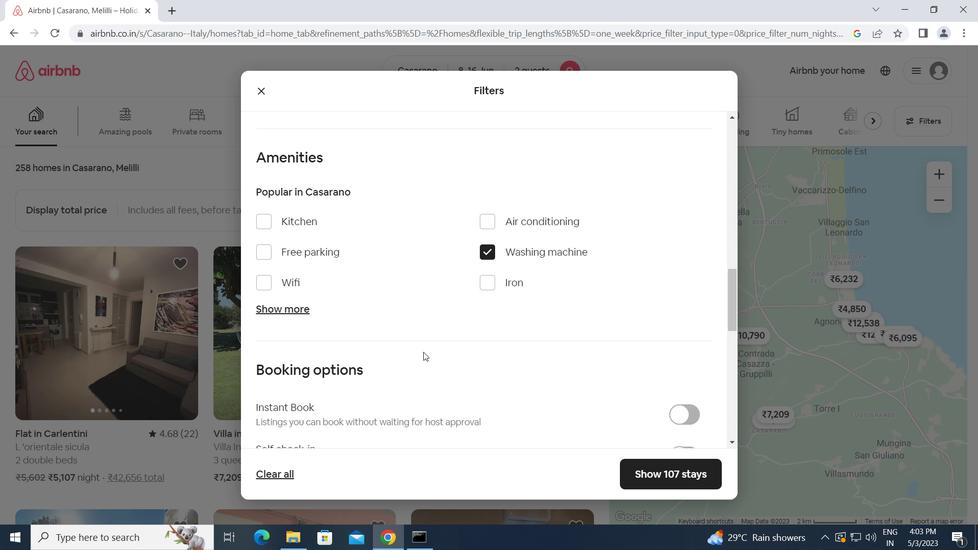 
Action: Mouse moved to (675, 300)
Screenshot: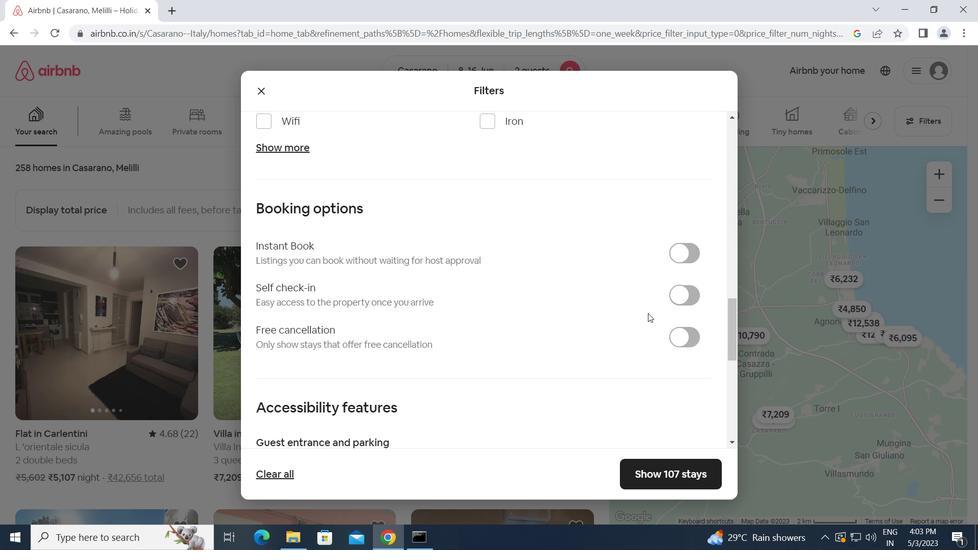 
Action: Mouse pressed left at (675, 300)
Screenshot: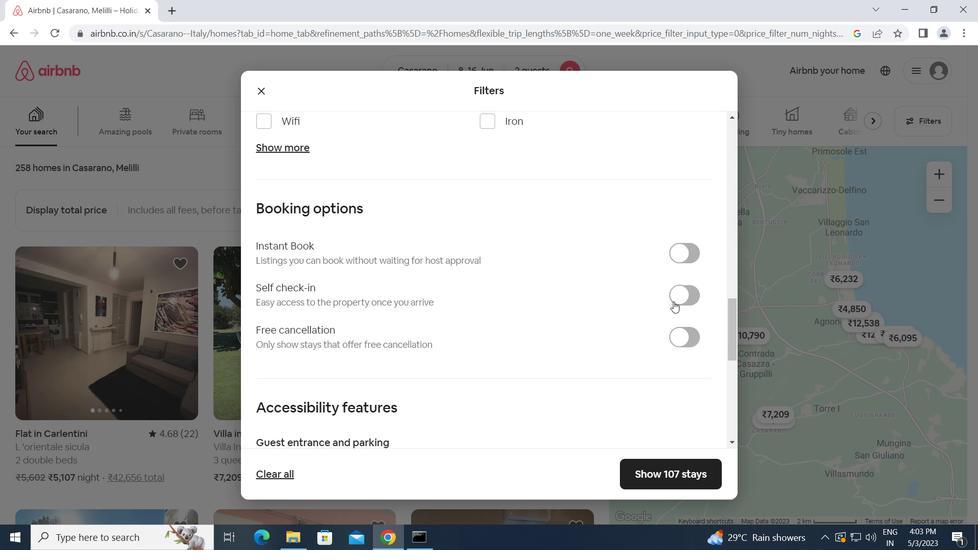 
Action: Mouse moved to (466, 377)
Screenshot: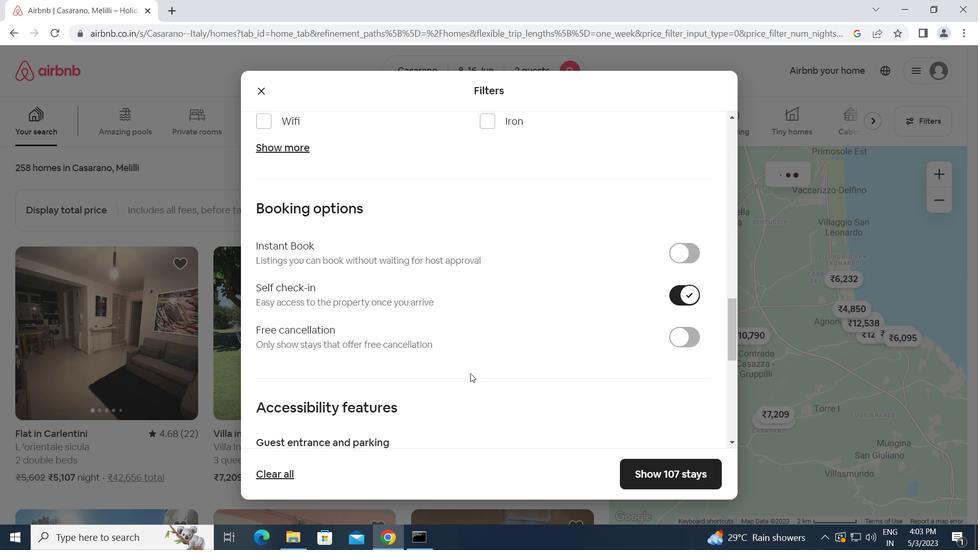 
Action: Mouse scrolled (466, 377) with delta (0, 0)
Screenshot: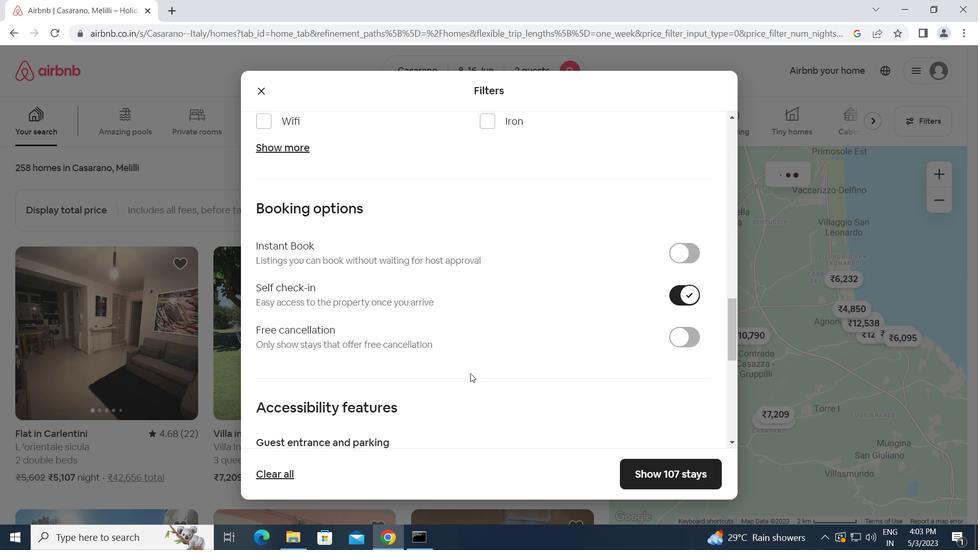 
Action: Mouse moved to (465, 378)
Screenshot: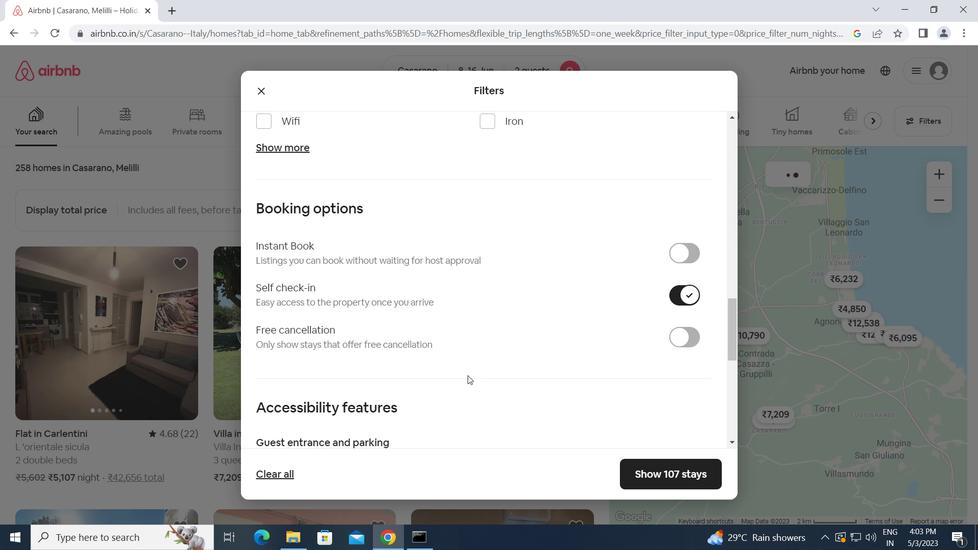 
Action: Mouse scrolled (465, 378) with delta (0, 0)
Screenshot: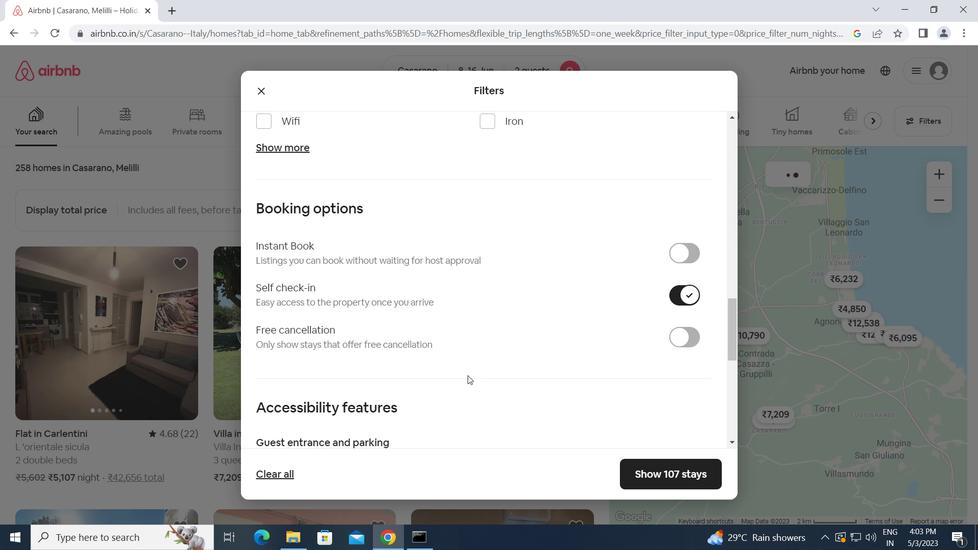 
Action: Mouse moved to (465, 378)
Screenshot: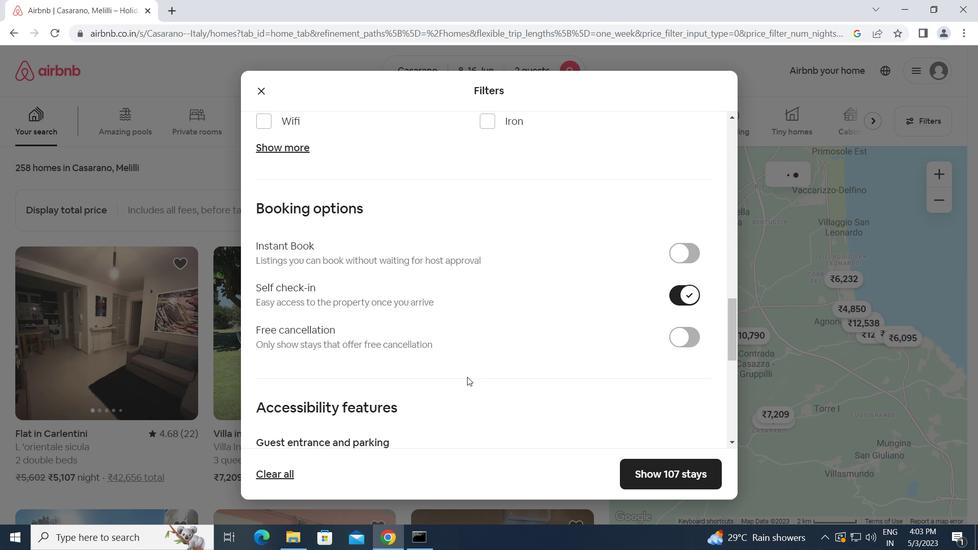
Action: Mouse scrolled (465, 378) with delta (0, 0)
Screenshot: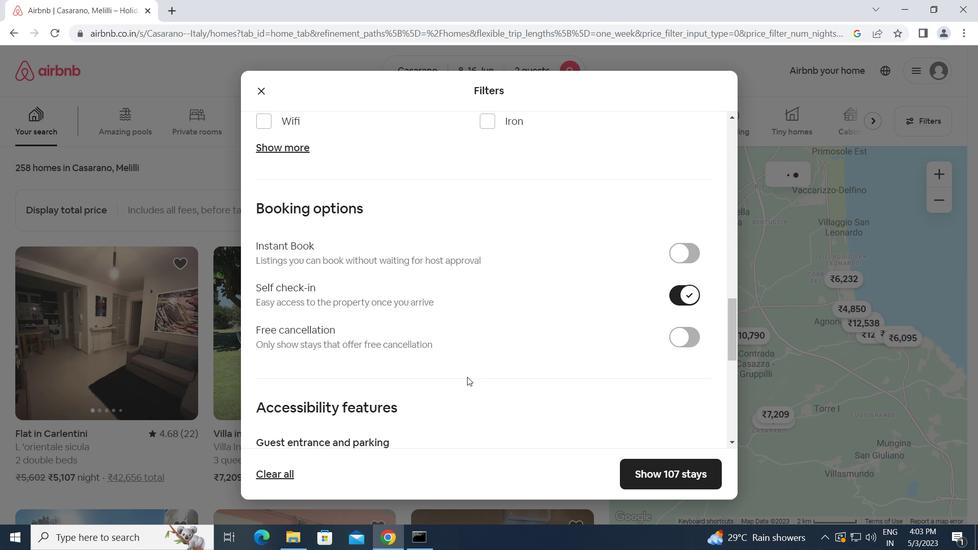
Action: Mouse moved to (464, 379)
Screenshot: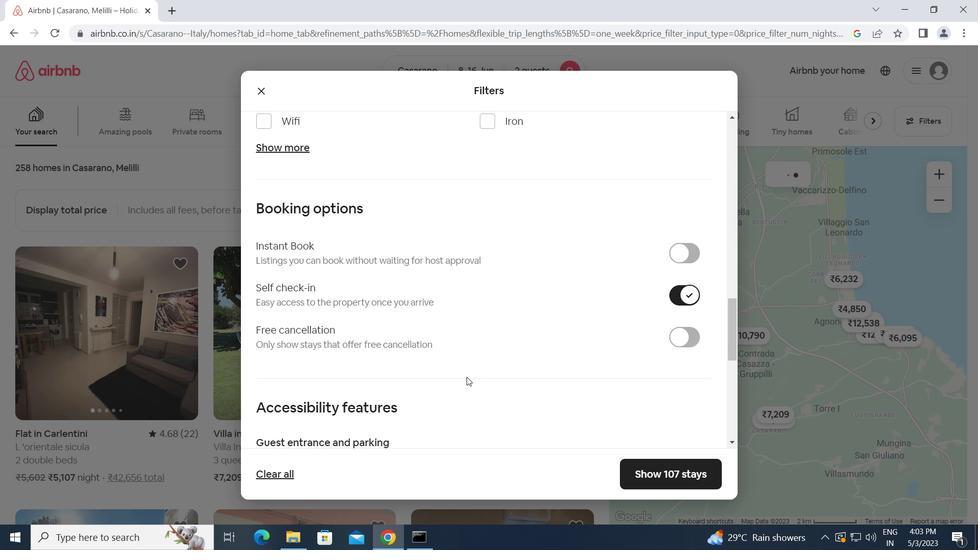 
Action: Mouse scrolled (464, 378) with delta (0, 0)
Screenshot: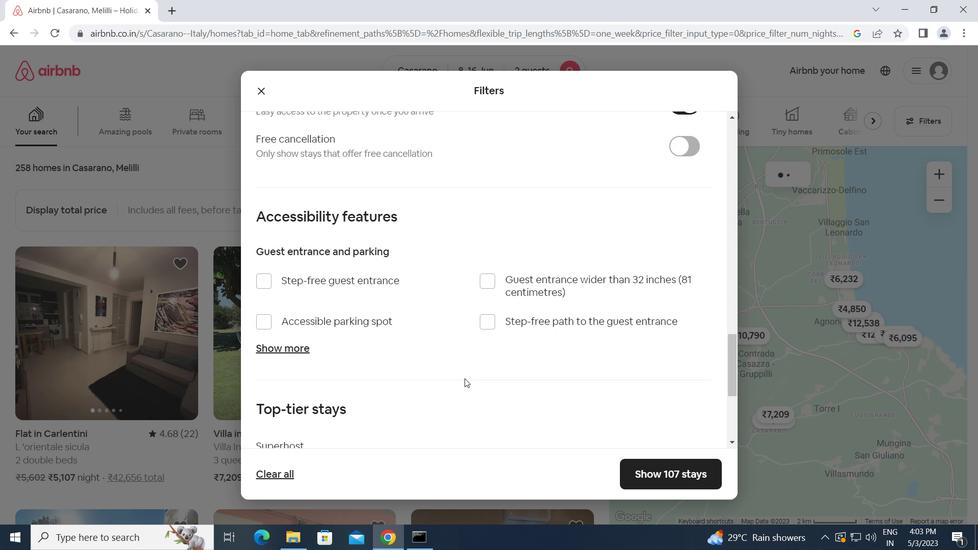 
Action: Mouse scrolled (464, 378) with delta (0, 0)
Screenshot: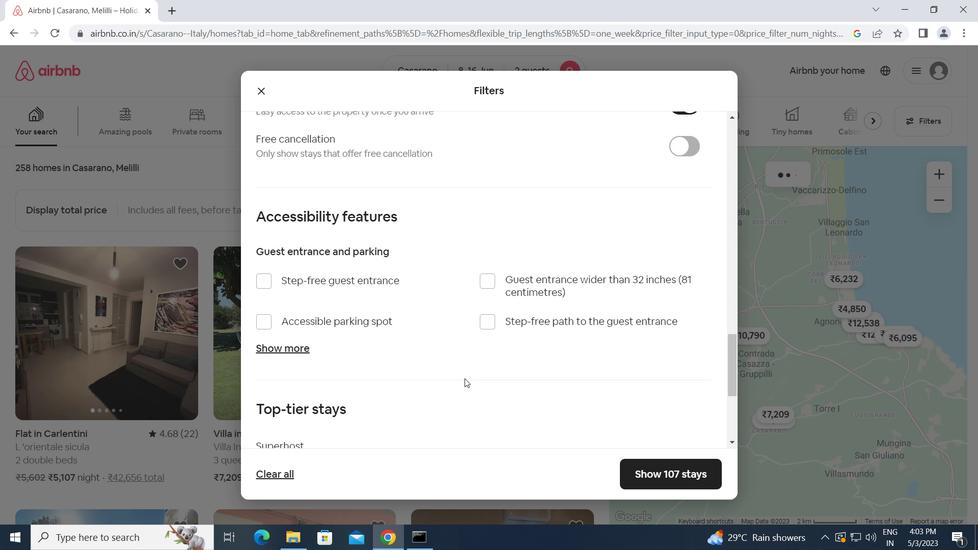 
Action: Mouse scrolled (464, 378) with delta (0, 0)
Screenshot: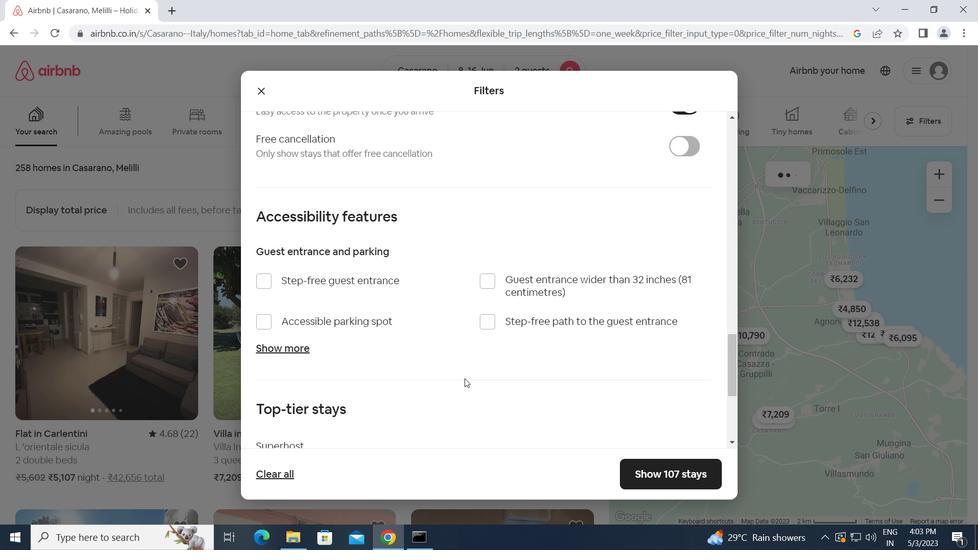 
Action: Mouse scrolled (464, 378) with delta (0, 0)
Screenshot: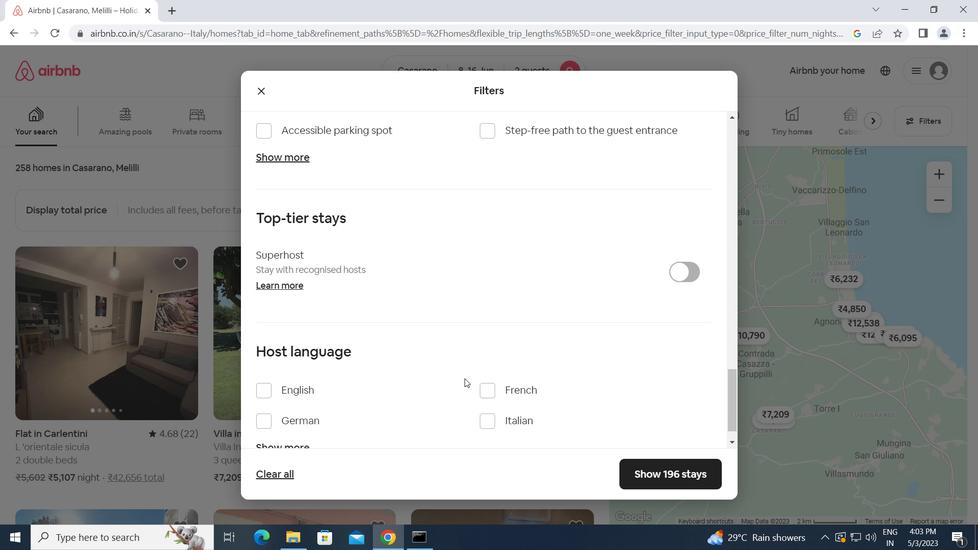 
Action: Mouse scrolled (464, 378) with delta (0, 0)
Screenshot: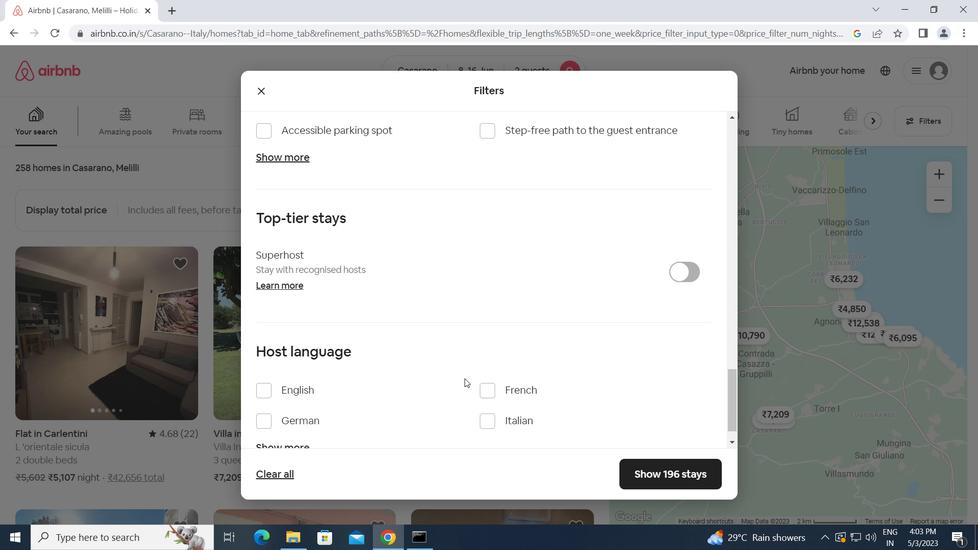 
Action: Mouse scrolled (464, 378) with delta (0, 0)
Screenshot: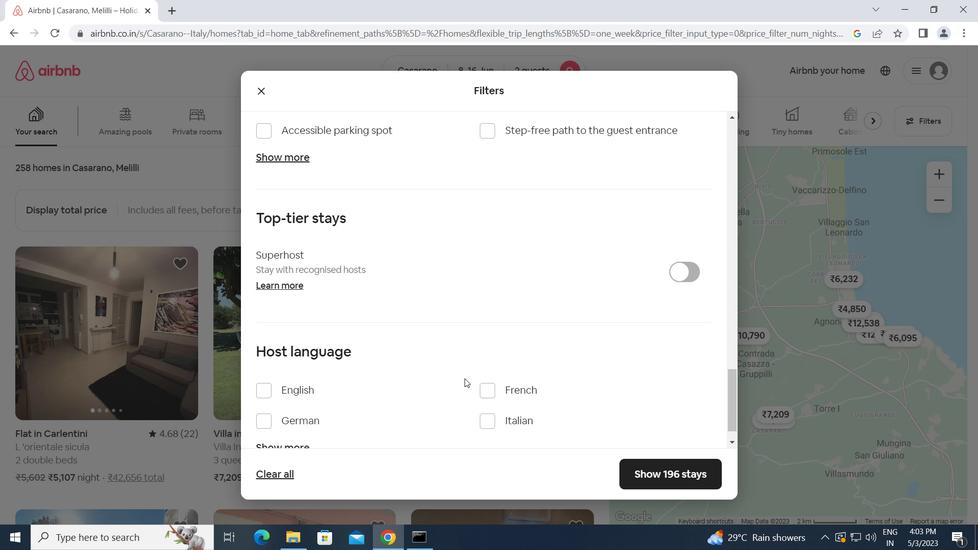 
Action: Mouse moved to (265, 359)
Screenshot: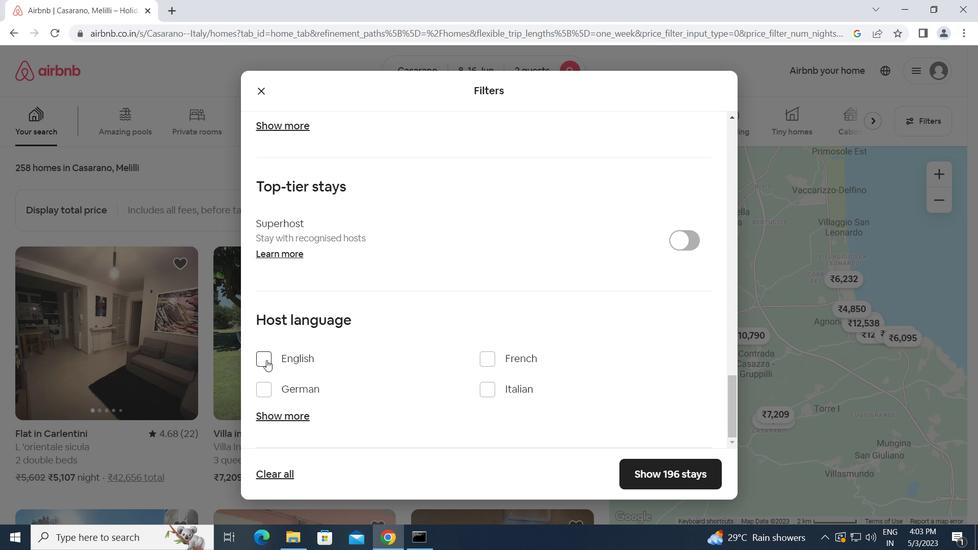 
Action: Mouse pressed left at (265, 359)
Screenshot: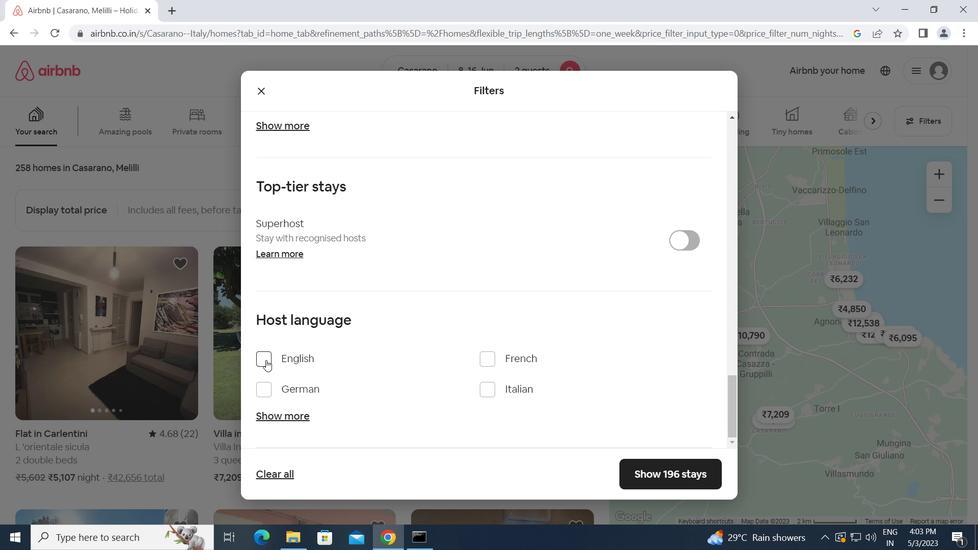 
Action: Mouse moved to (645, 479)
Screenshot: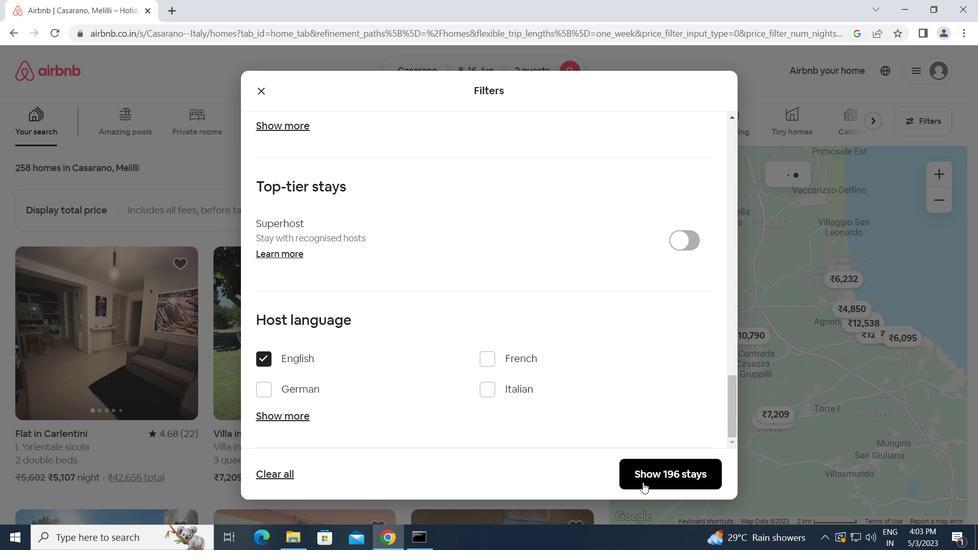 
Action: Mouse pressed left at (645, 479)
Screenshot: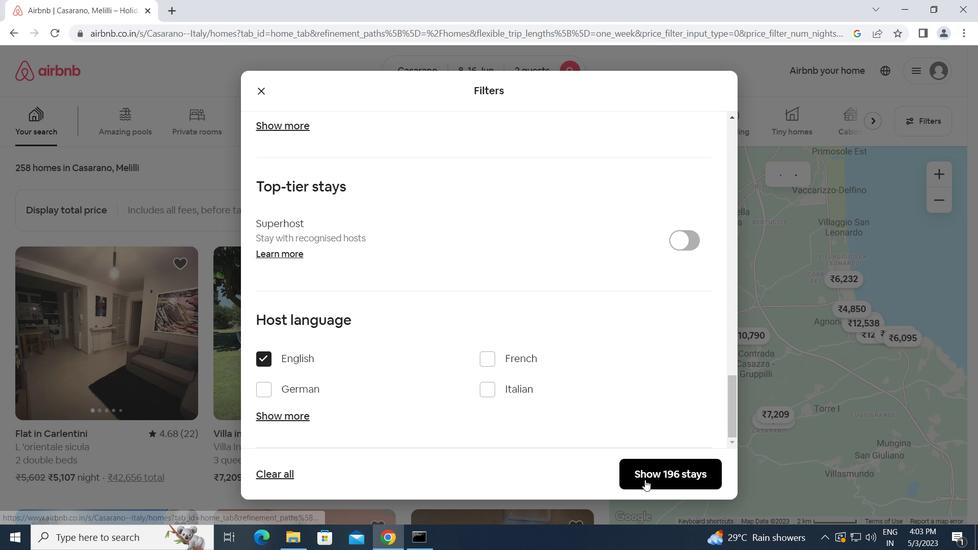 
